 Task: nan
Action: Mouse moved to (432, 558)
Screenshot: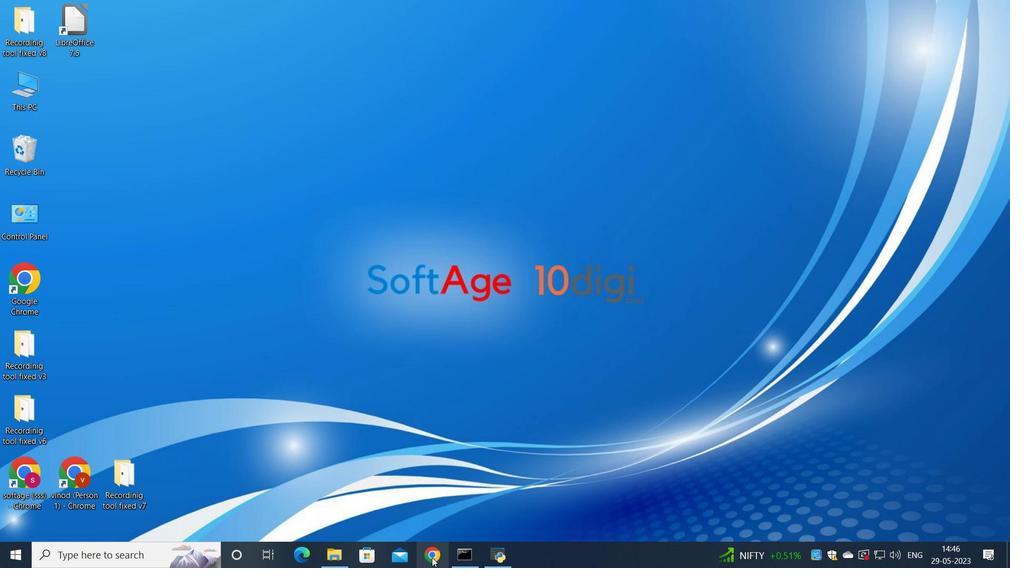 
Action: Mouse pressed left at (432, 558)
Screenshot: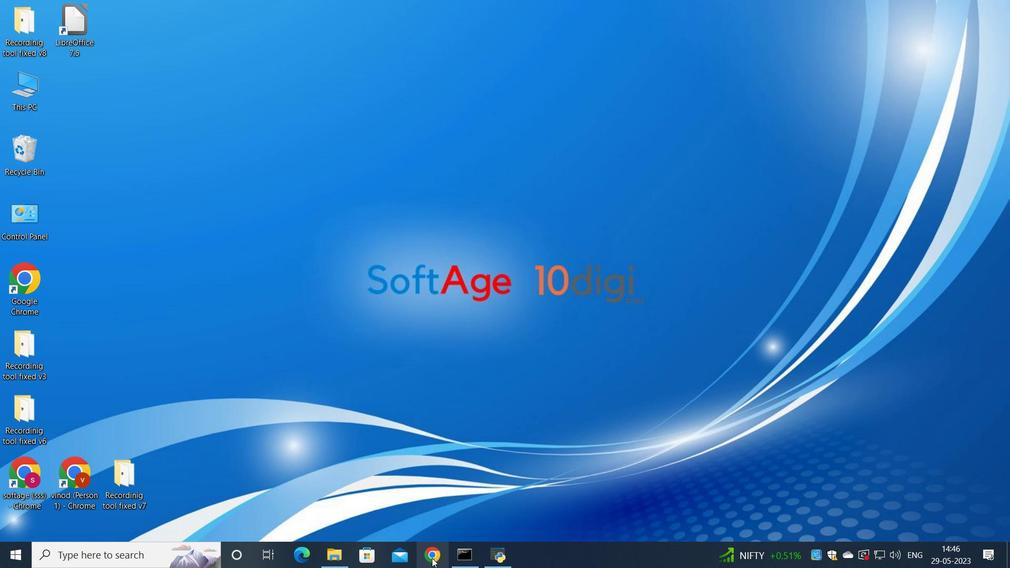 
Action: Mouse moved to (424, 321)
Screenshot: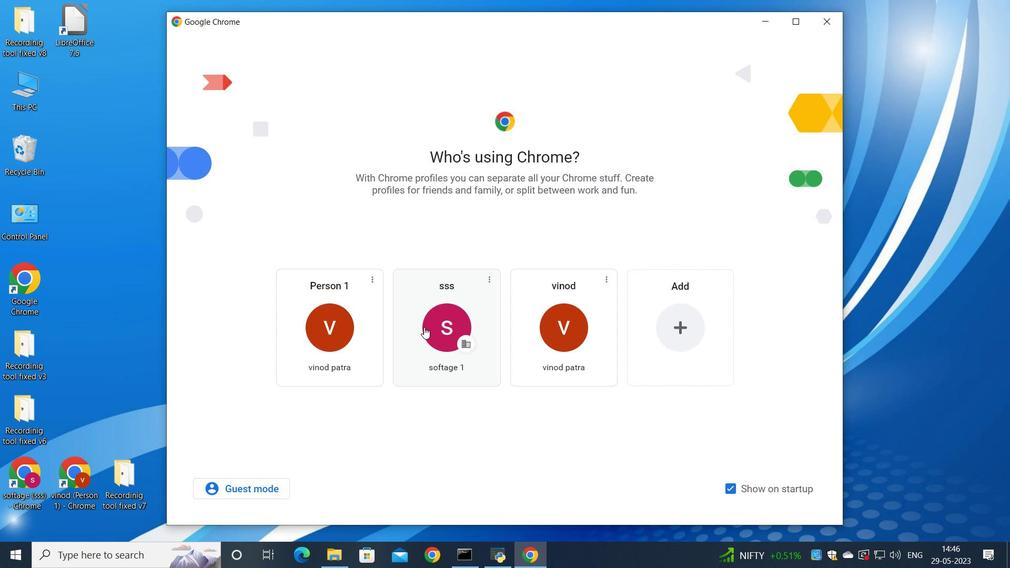 
Action: Mouse pressed left at (424, 321)
Screenshot: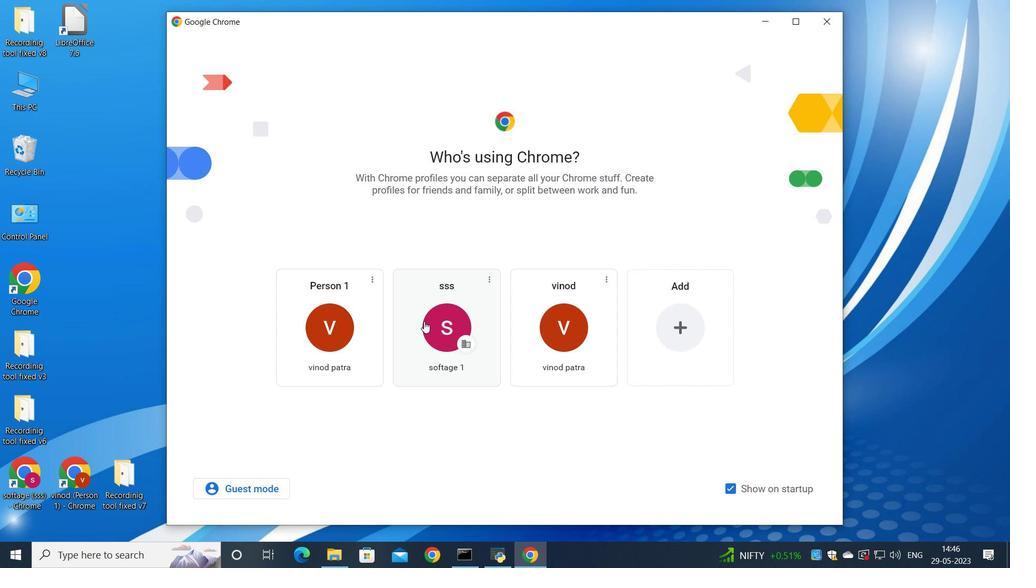 
Action: Mouse moved to (881, 65)
Screenshot: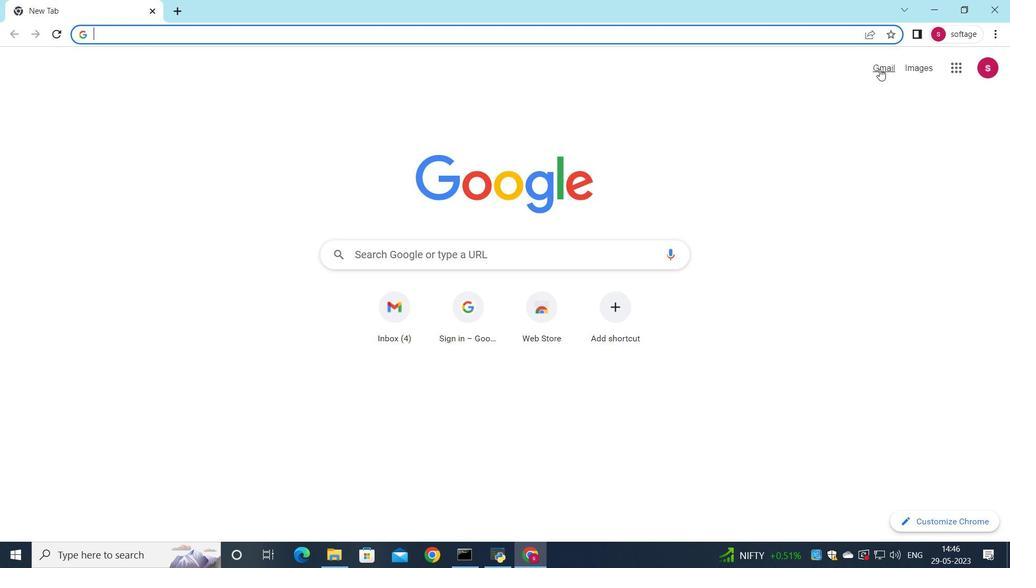 
Action: Mouse pressed left at (881, 65)
Screenshot: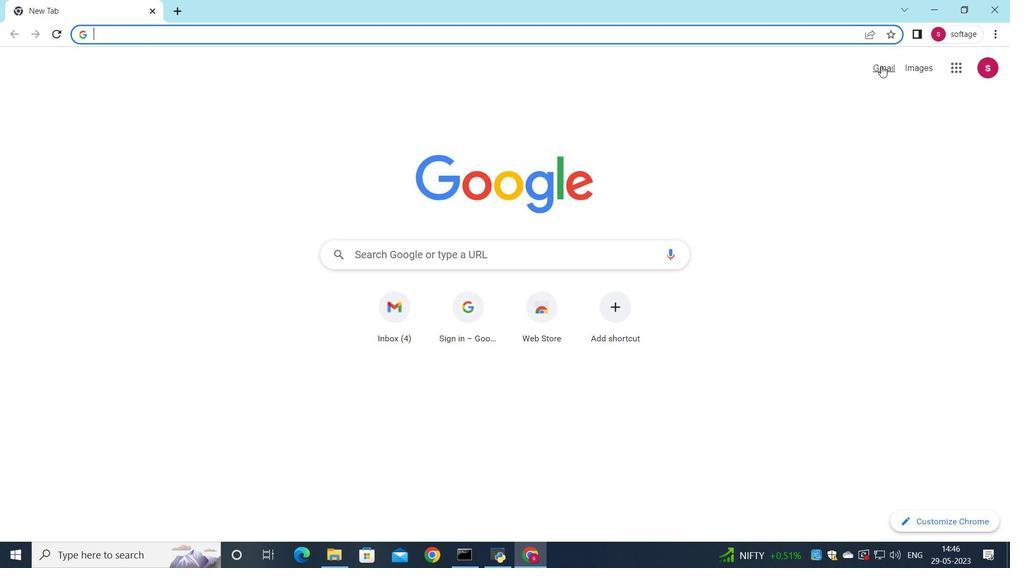 
Action: Mouse moved to (859, 93)
Screenshot: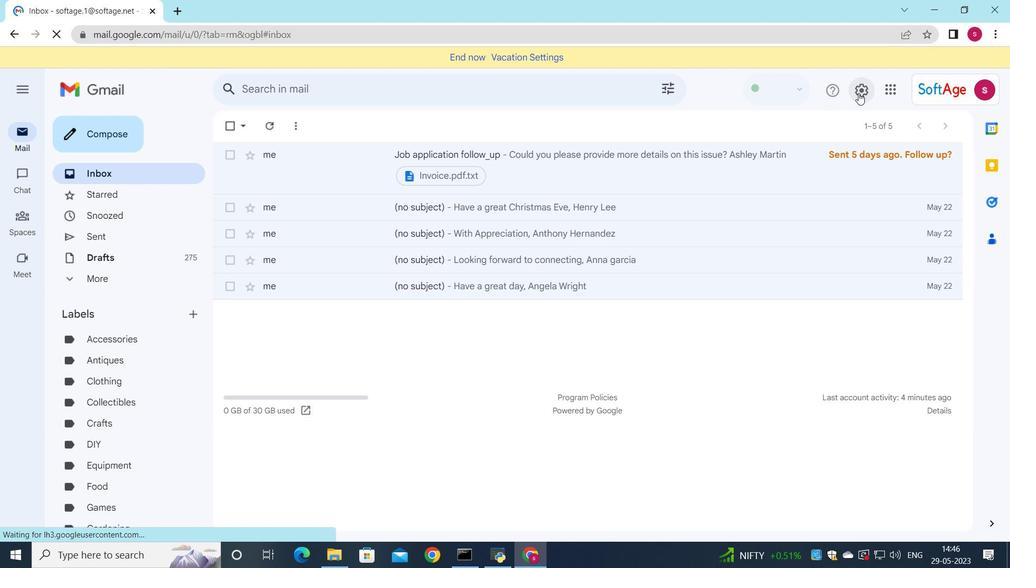 
Action: Mouse pressed left at (859, 93)
Screenshot: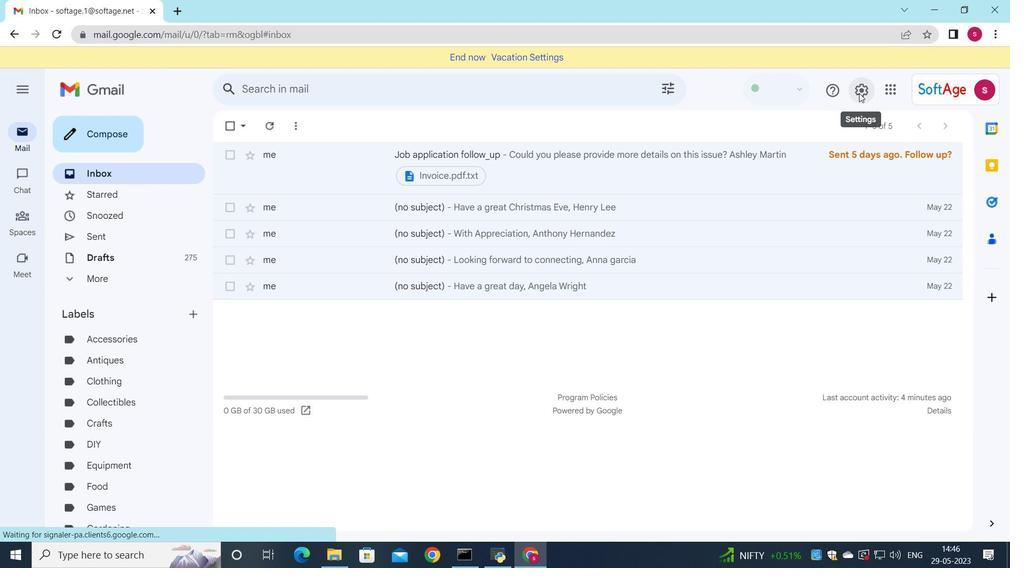
Action: Mouse moved to (864, 153)
Screenshot: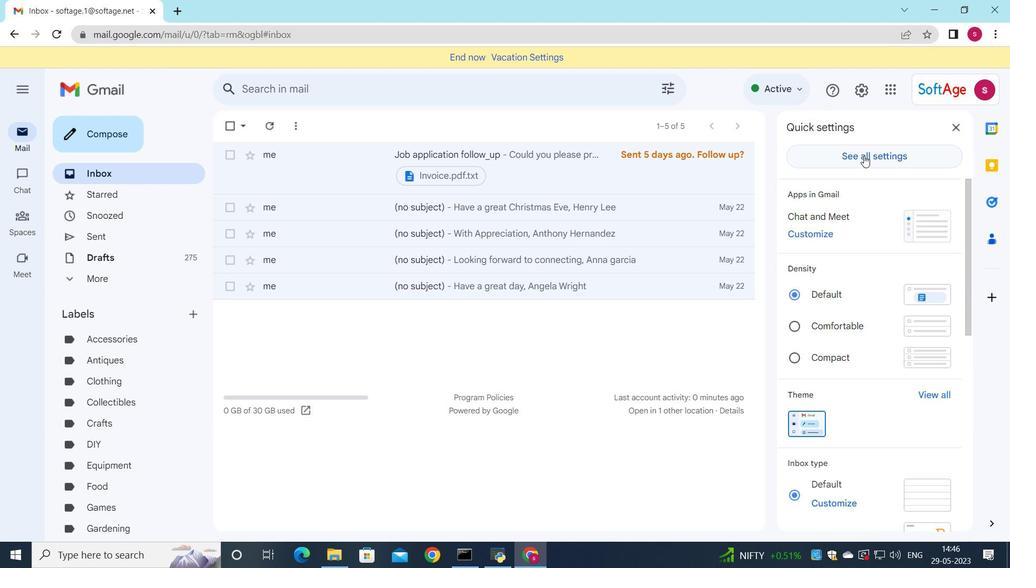 
Action: Mouse pressed left at (864, 153)
Screenshot: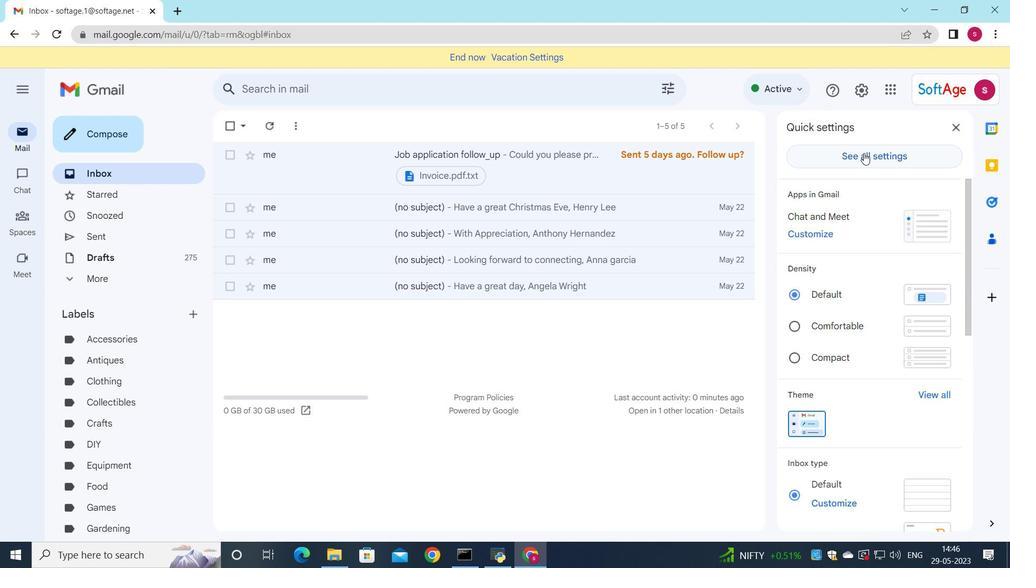 
Action: Mouse moved to (570, 228)
Screenshot: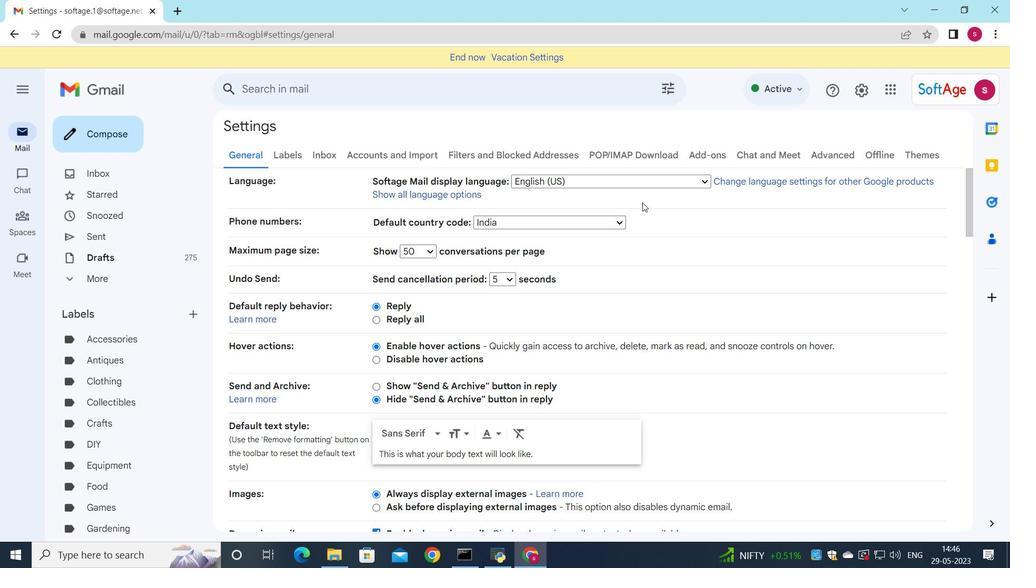 
Action: Mouse scrolled (570, 227) with delta (0, 0)
Screenshot: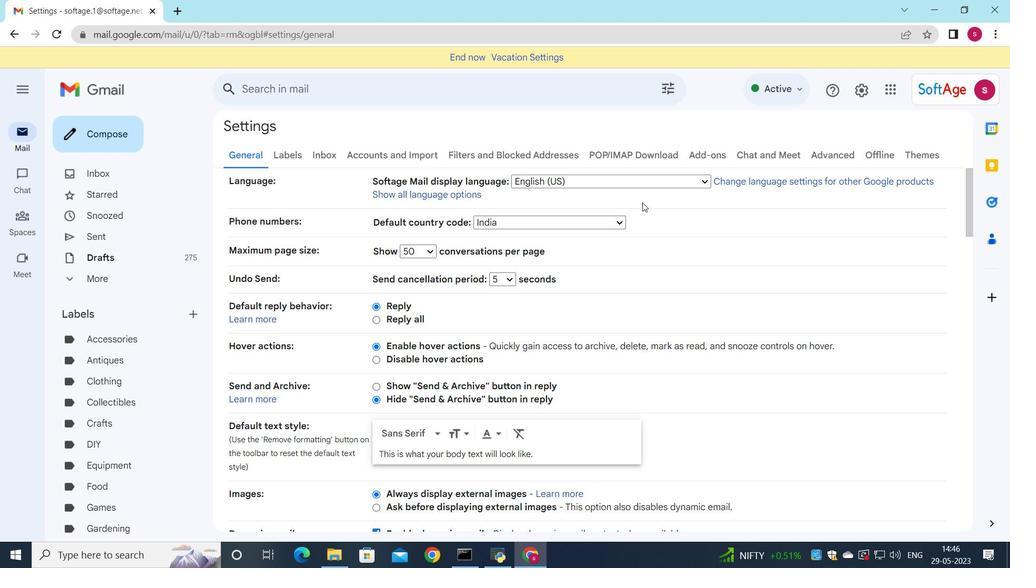 
Action: Mouse moved to (568, 231)
Screenshot: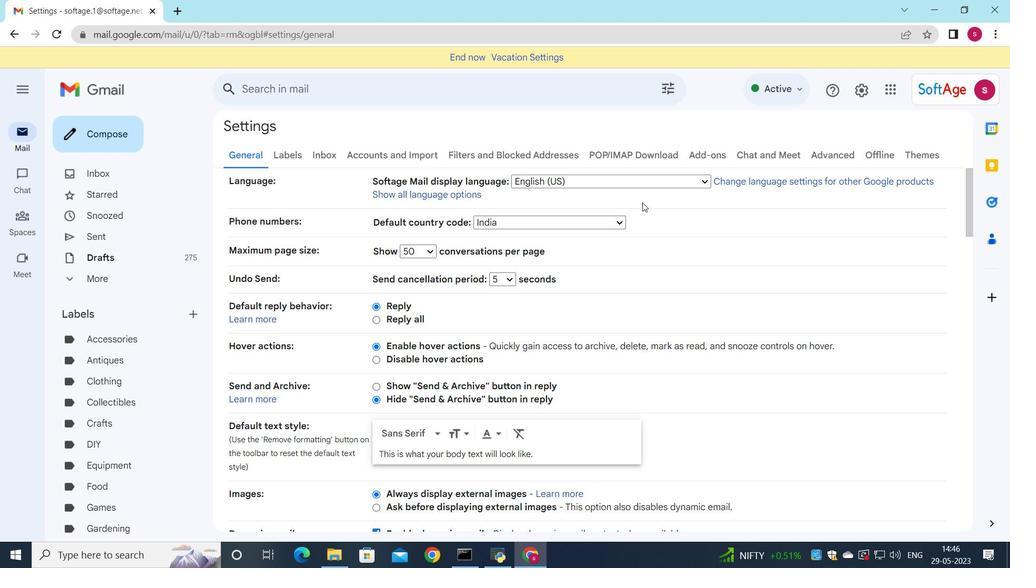 
Action: Mouse scrolled (568, 231) with delta (0, 0)
Screenshot: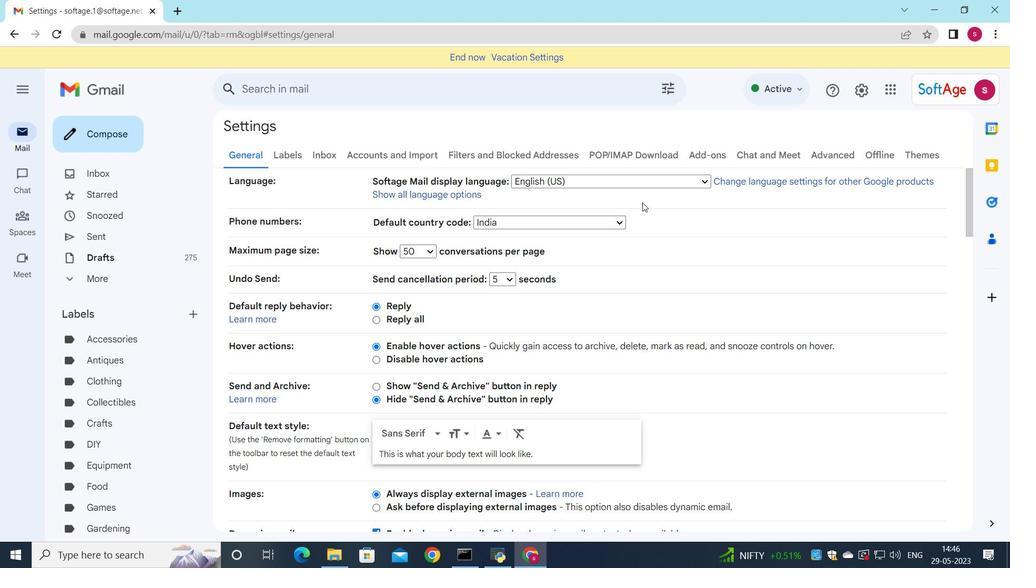
Action: Mouse moved to (566, 234)
Screenshot: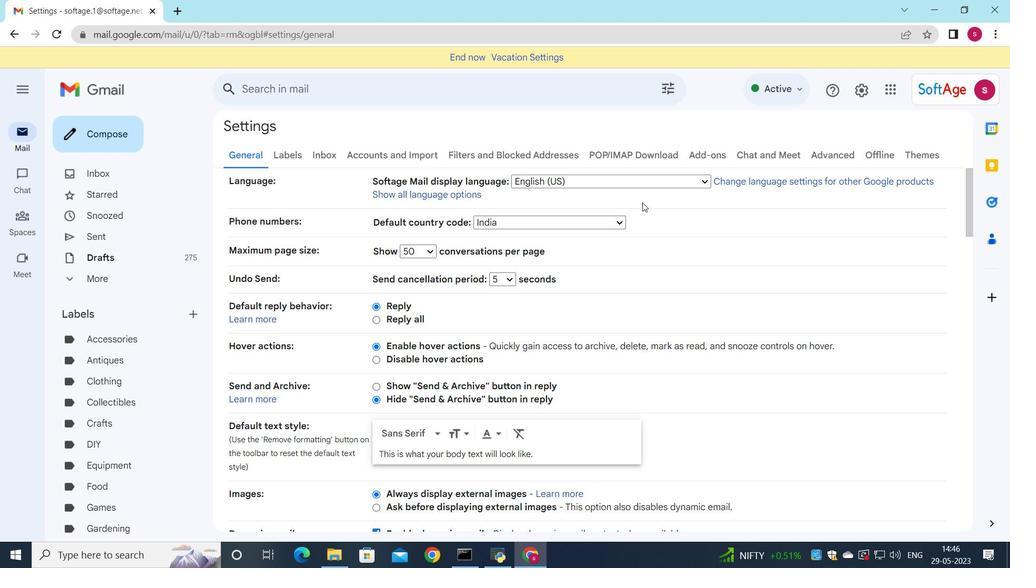 
Action: Mouse scrolled (566, 233) with delta (0, 0)
Screenshot: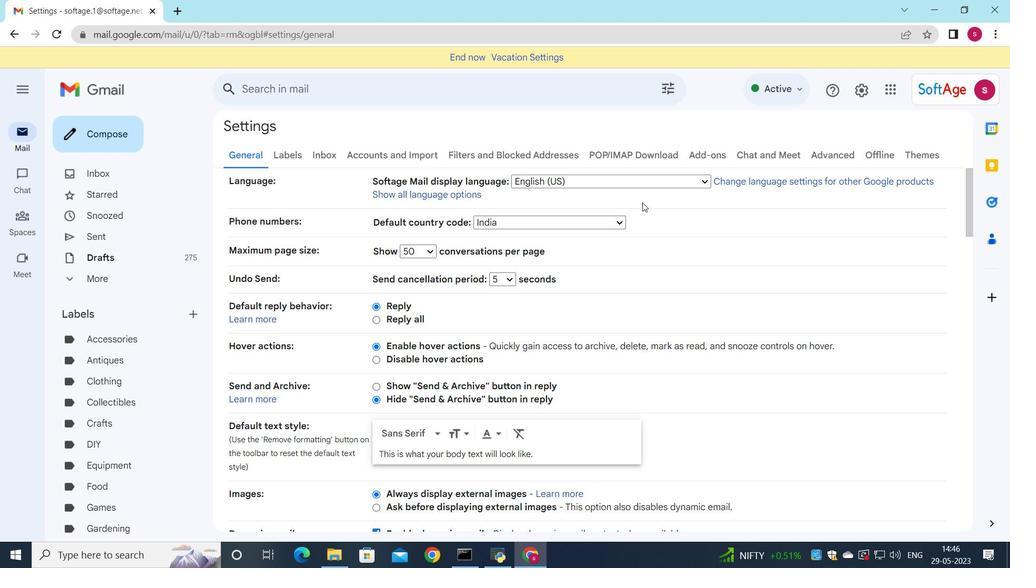
Action: Mouse moved to (560, 239)
Screenshot: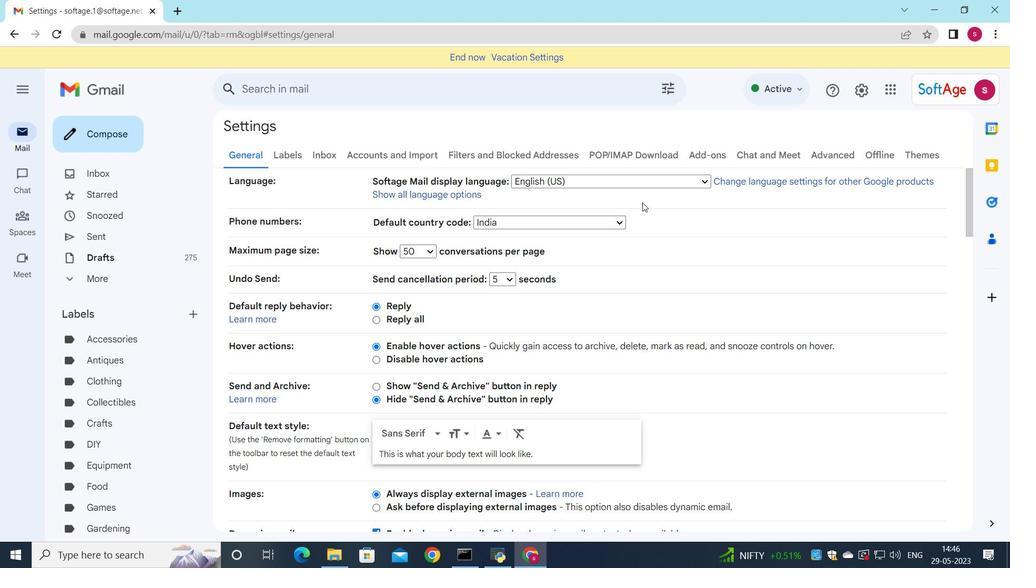 
Action: Mouse scrolled (560, 238) with delta (0, 0)
Screenshot: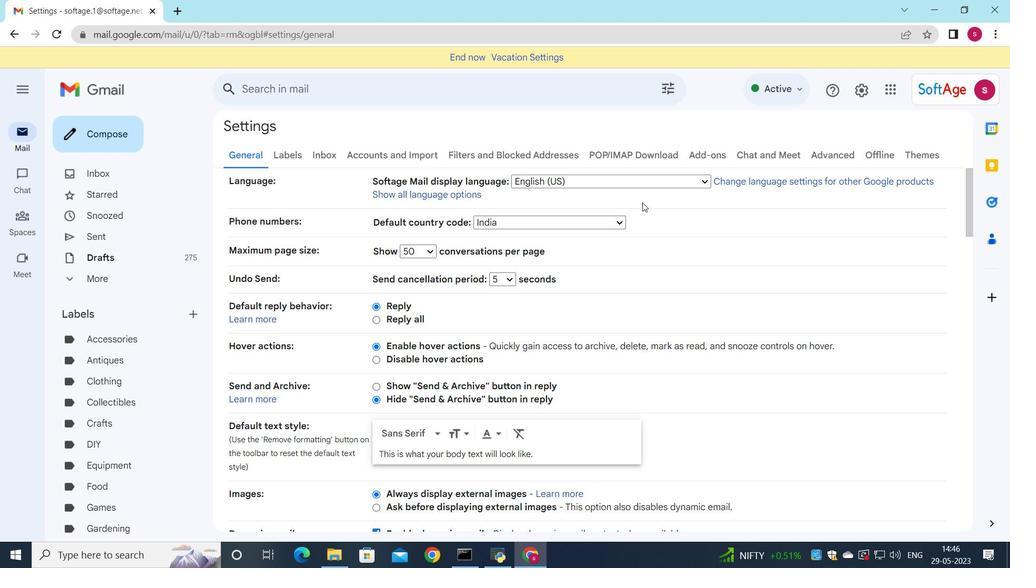
Action: Mouse moved to (546, 224)
Screenshot: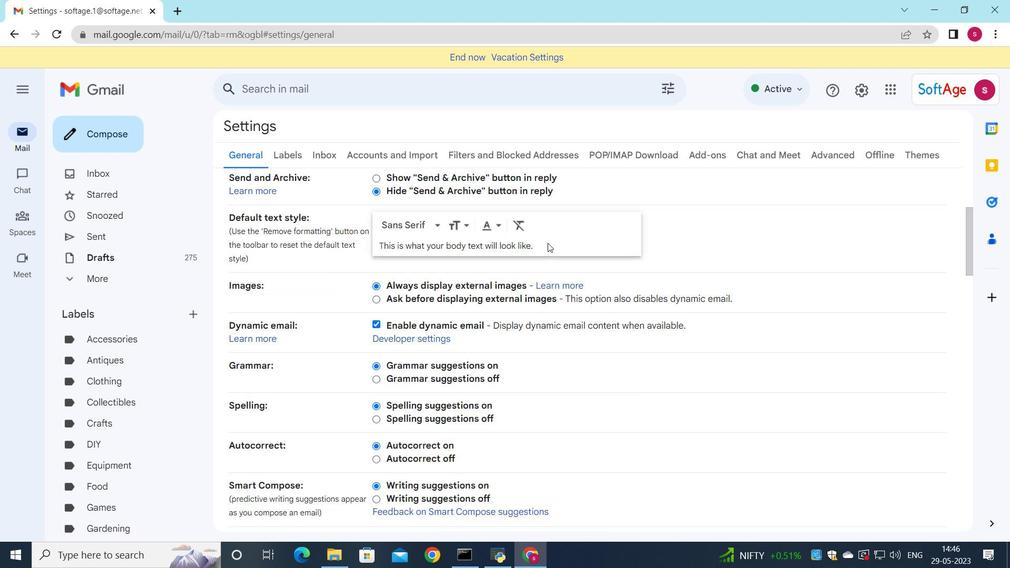 
Action: Mouse scrolled (546, 223) with delta (0, 0)
Screenshot: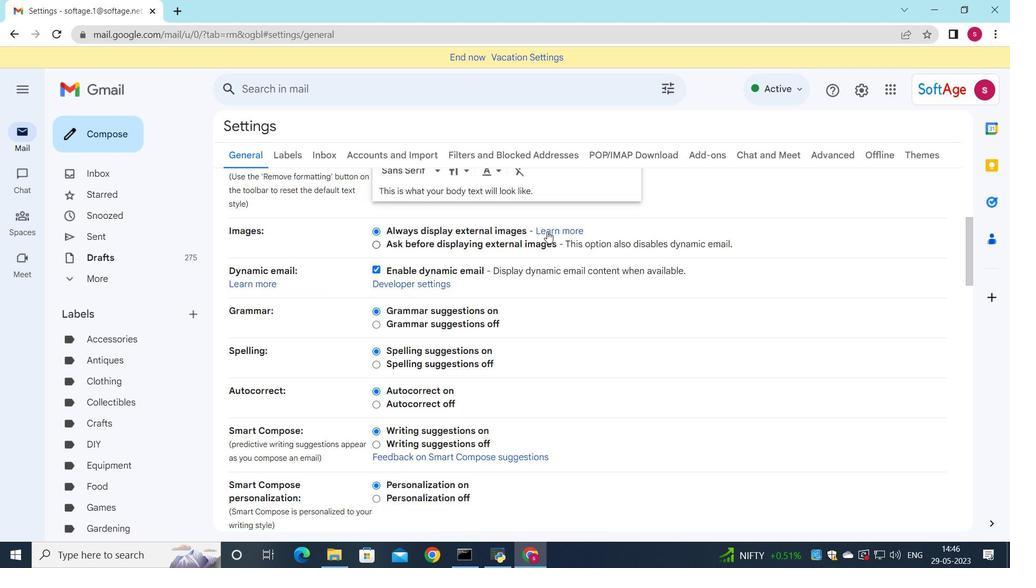 
Action: Mouse scrolled (546, 223) with delta (0, 0)
Screenshot: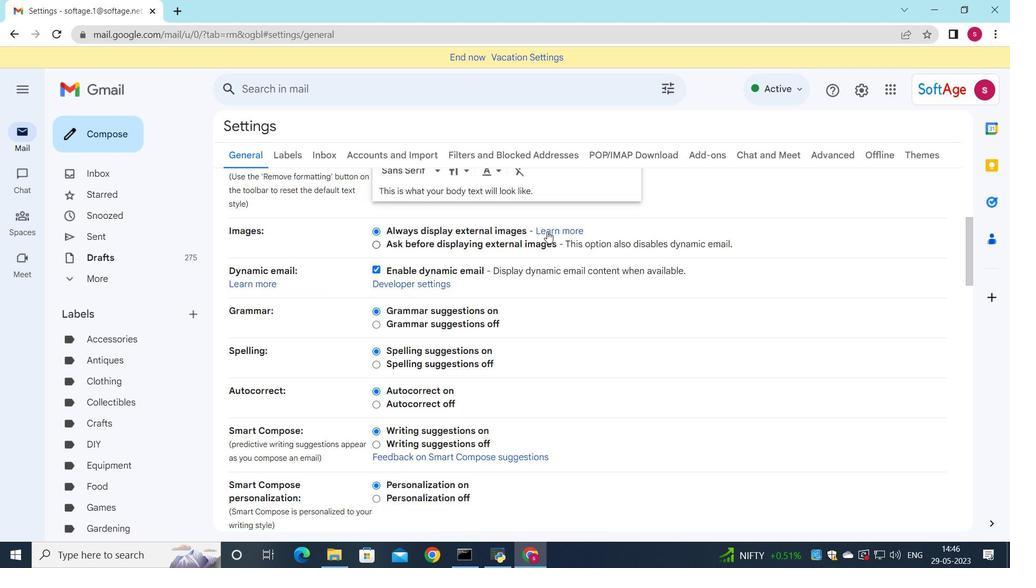 
Action: Mouse scrolled (546, 223) with delta (0, 0)
Screenshot: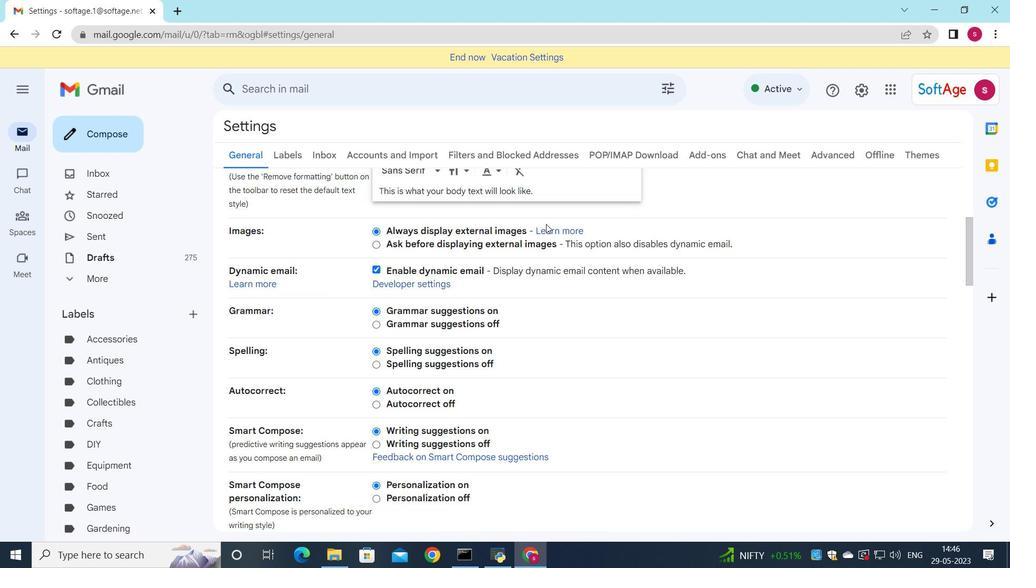 
Action: Mouse scrolled (546, 223) with delta (0, 0)
Screenshot: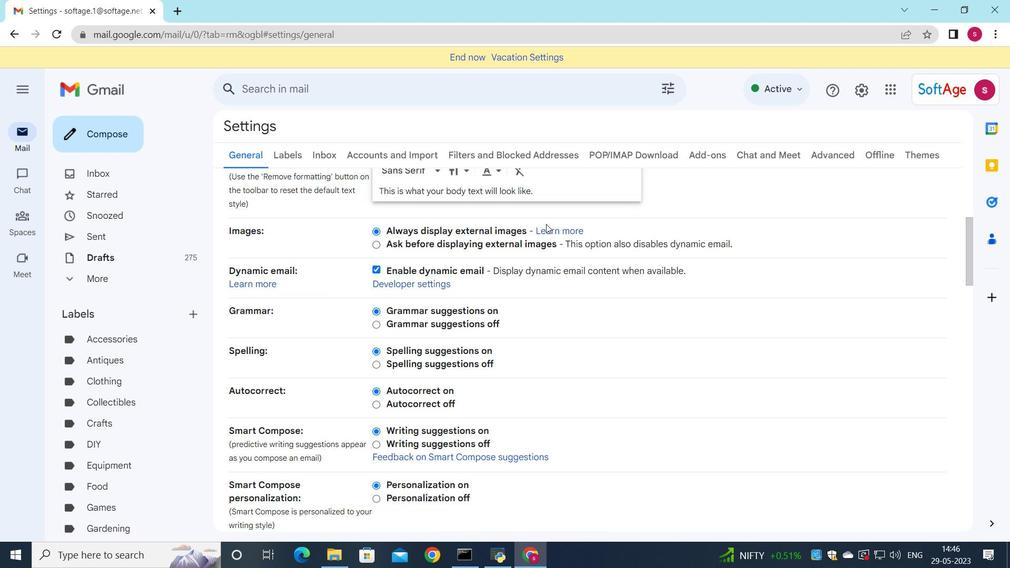
Action: Mouse scrolled (546, 223) with delta (0, 0)
Screenshot: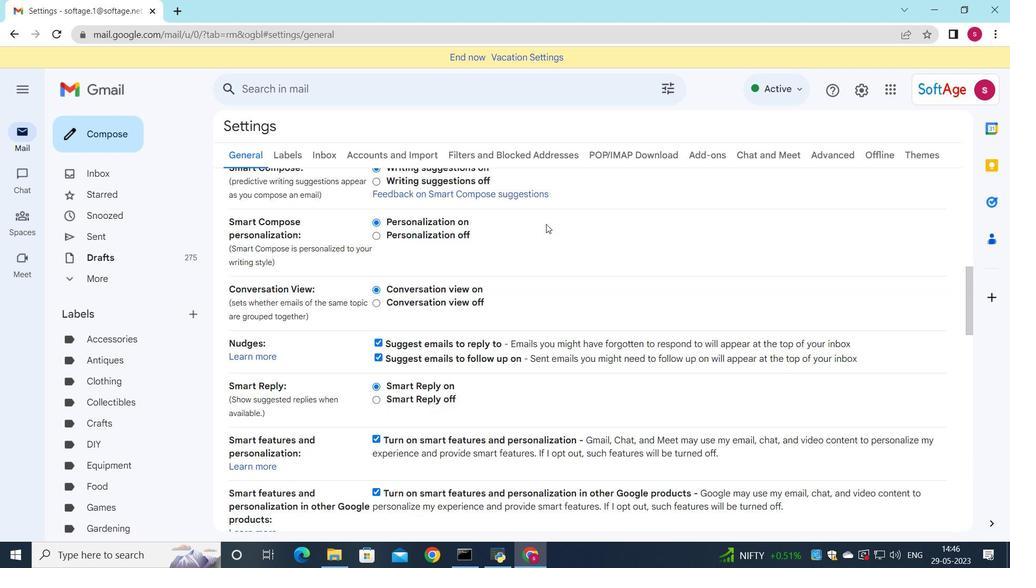 
Action: Mouse moved to (544, 225)
Screenshot: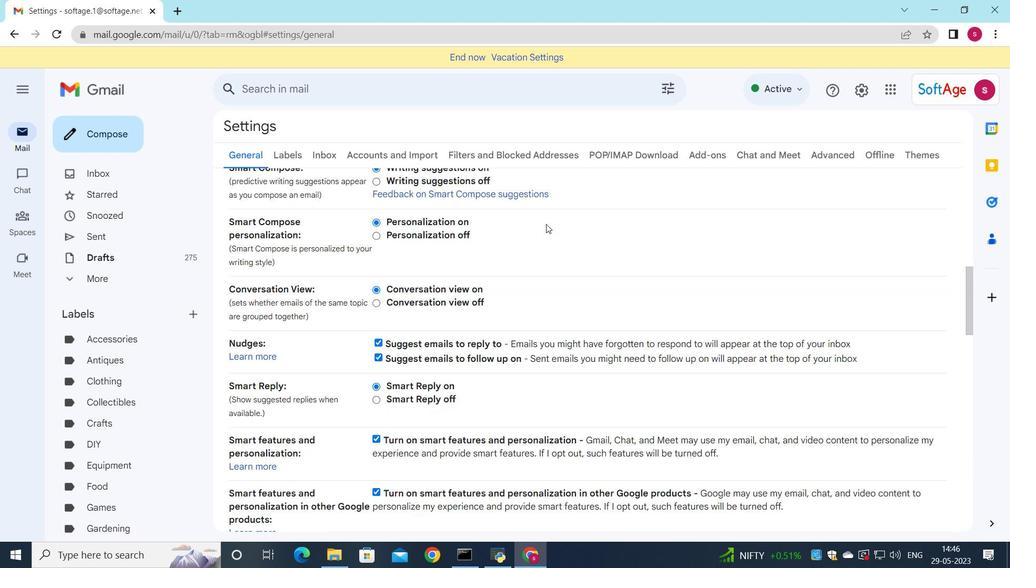 
Action: Mouse scrolled (544, 224) with delta (0, 0)
Screenshot: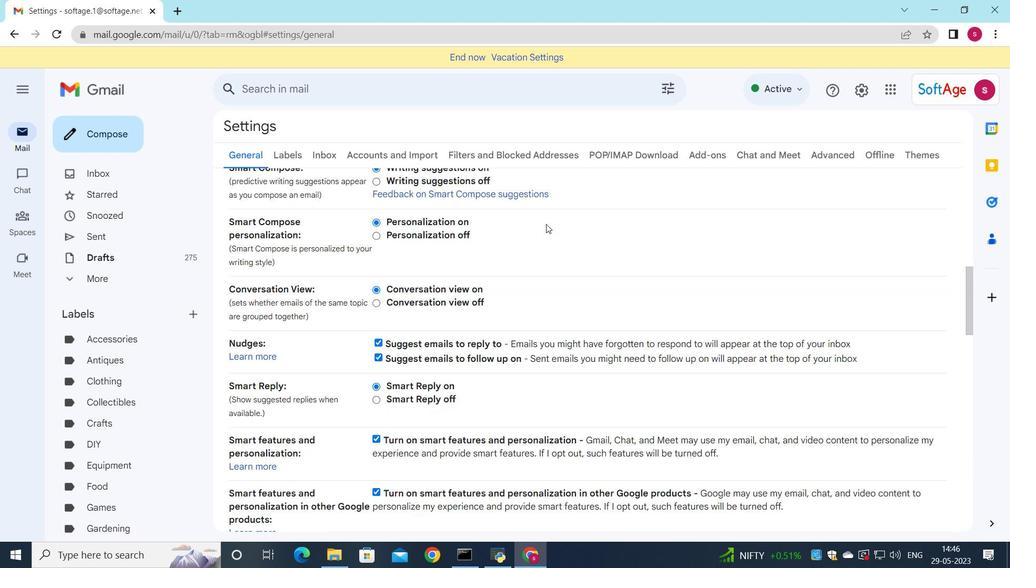 
Action: Mouse moved to (538, 228)
Screenshot: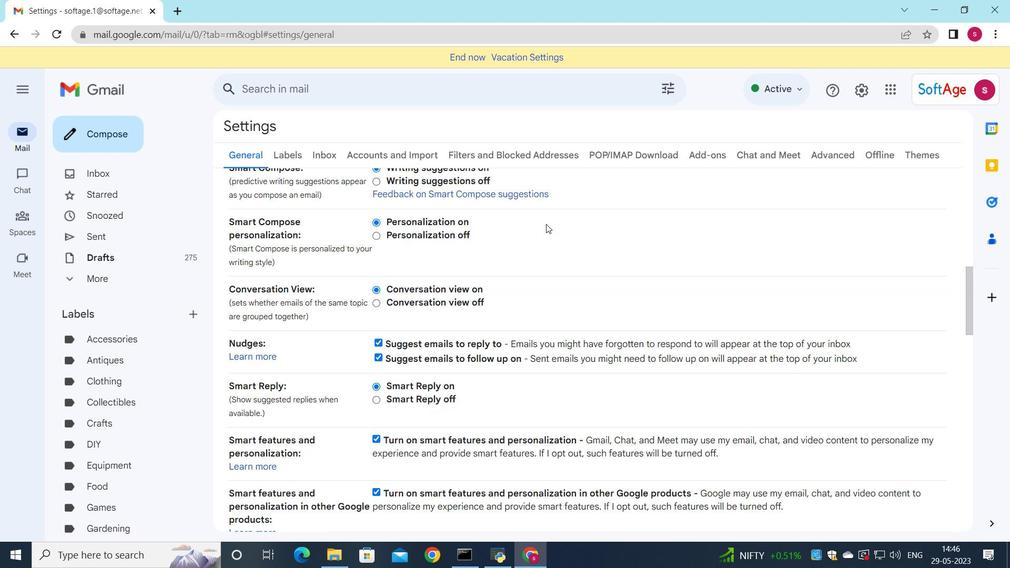 
Action: Mouse scrolled (538, 228) with delta (0, 0)
Screenshot: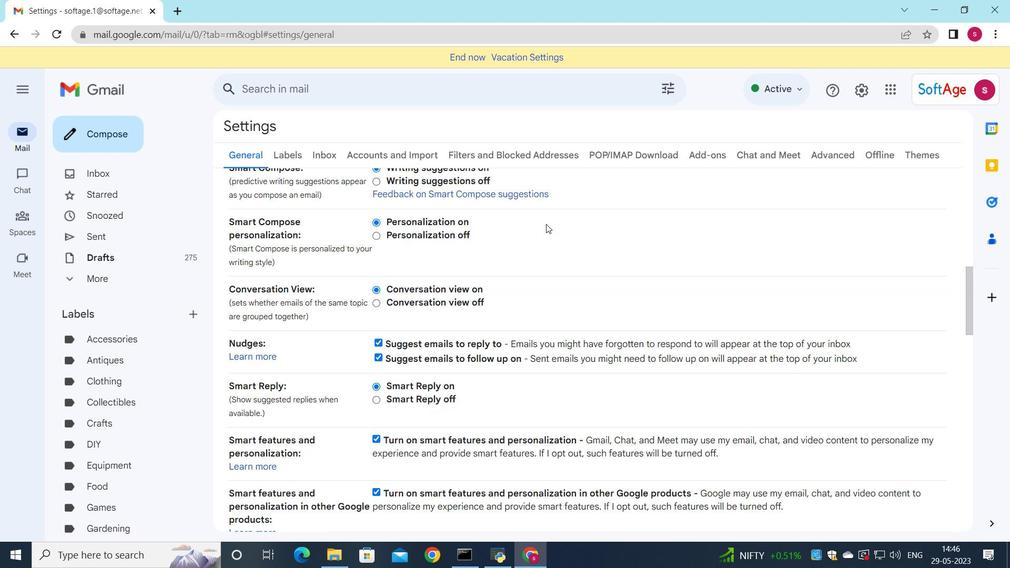 
Action: Mouse moved to (537, 229)
Screenshot: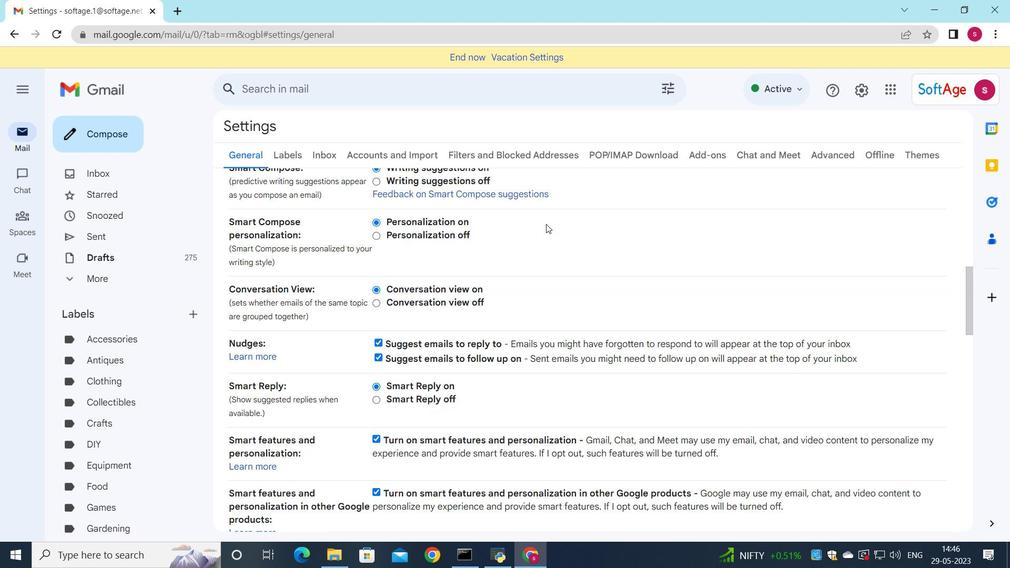 
Action: Mouse scrolled (537, 228) with delta (0, 0)
Screenshot: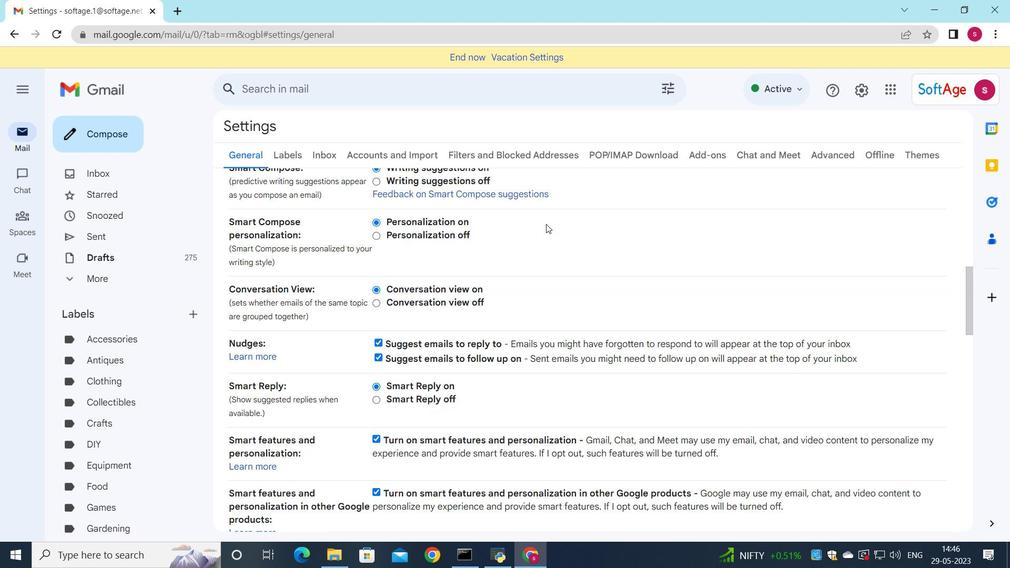 
Action: Mouse moved to (536, 231)
Screenshot: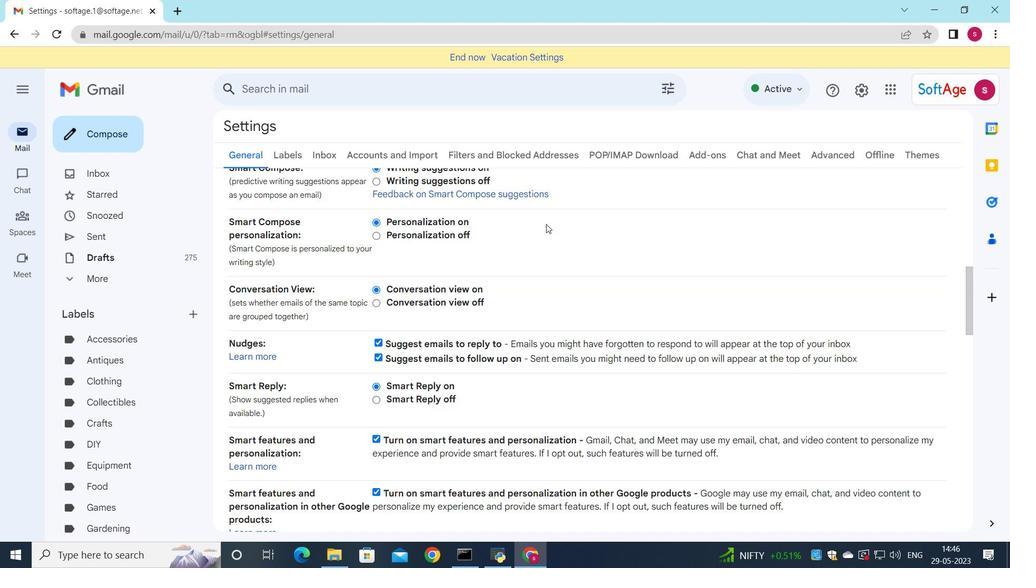 
Action: Mouse scrolled (536, 231) with delta (0, 0)
Screenshot: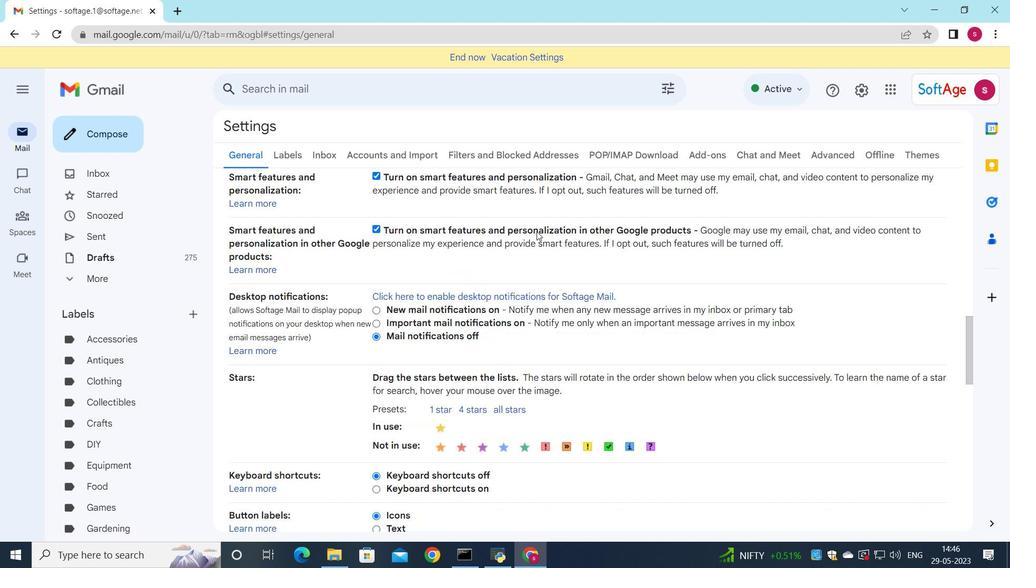 
Action: Mouse scrolled (536, 231) with delta (0, 0)
Screenshot: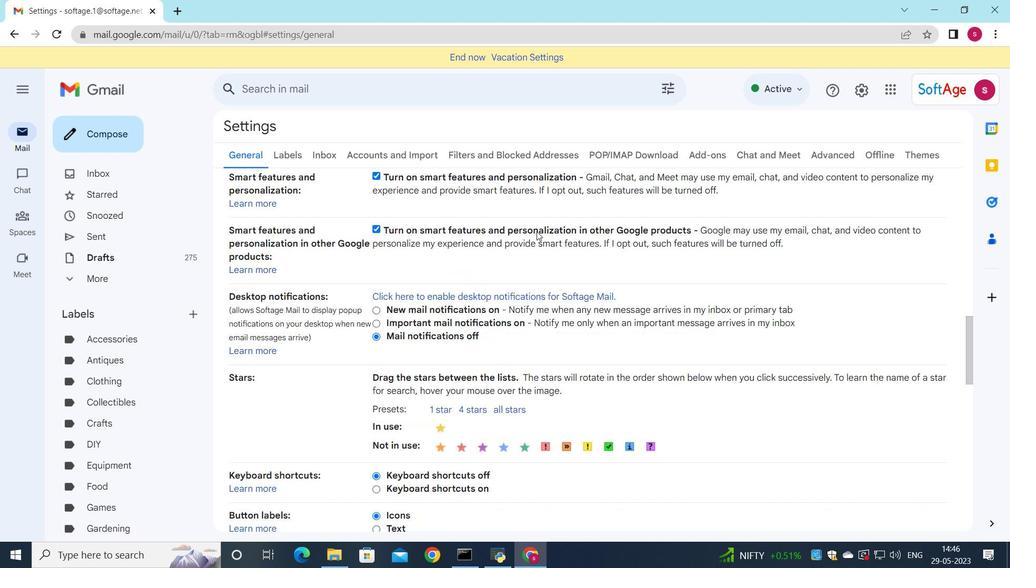 
Action: Mouse scrolled (536, 231) with delta (0, 0)
Screenshot: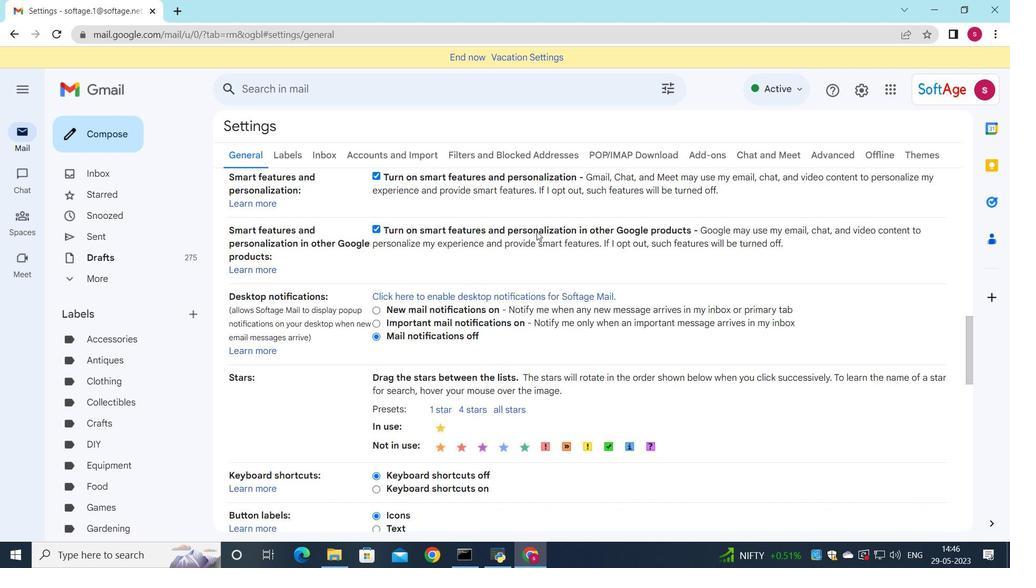 
Action: Mouse moved to (535, 241)
Screenshot: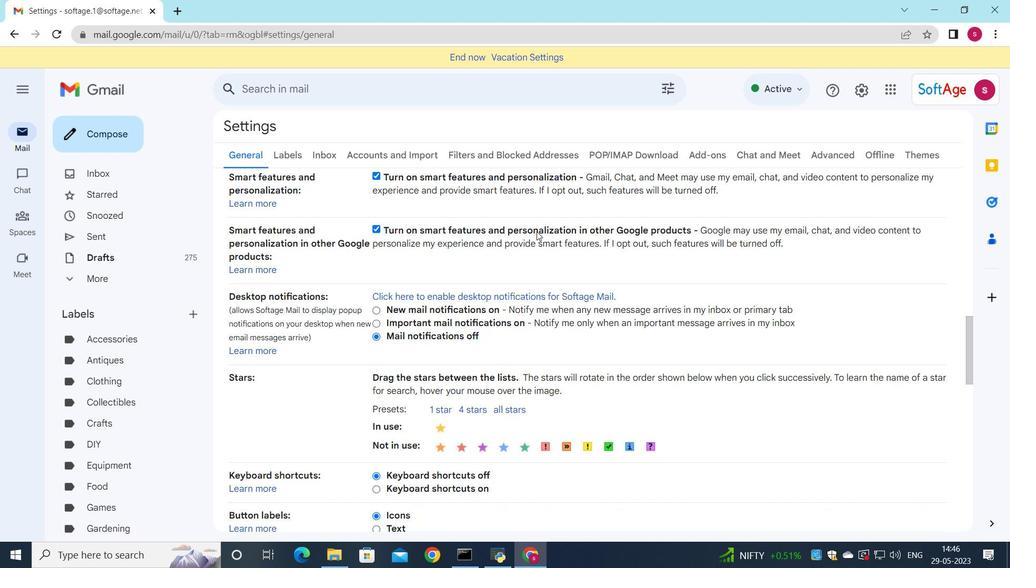 
Action: Mouse scrolled (535, 241) with delta (0, 0)
Screenshot: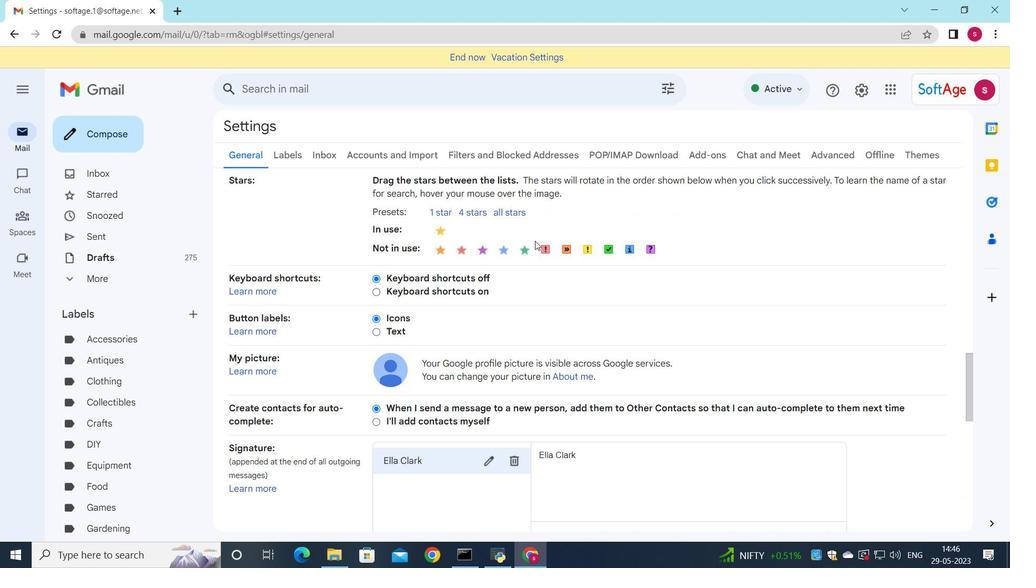 
Action: Mouse scrolled (535, 241) with delta (0, 0)
Screenshot: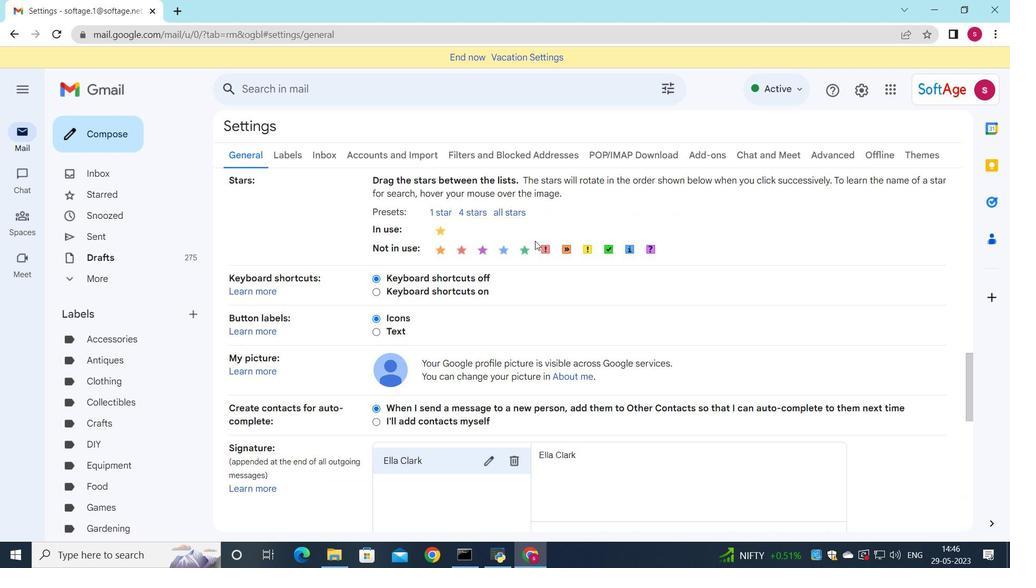 
Action: Mouse scrolled (535, 241) with delta (0, 0)
Screenshot: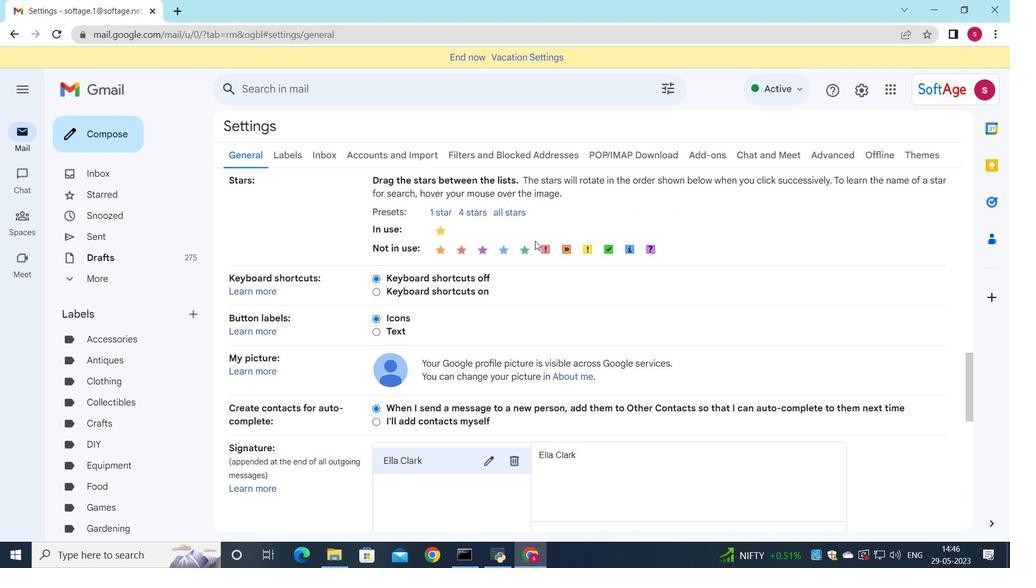 
Action: Mouse moved to (517, 276)
Screenshot: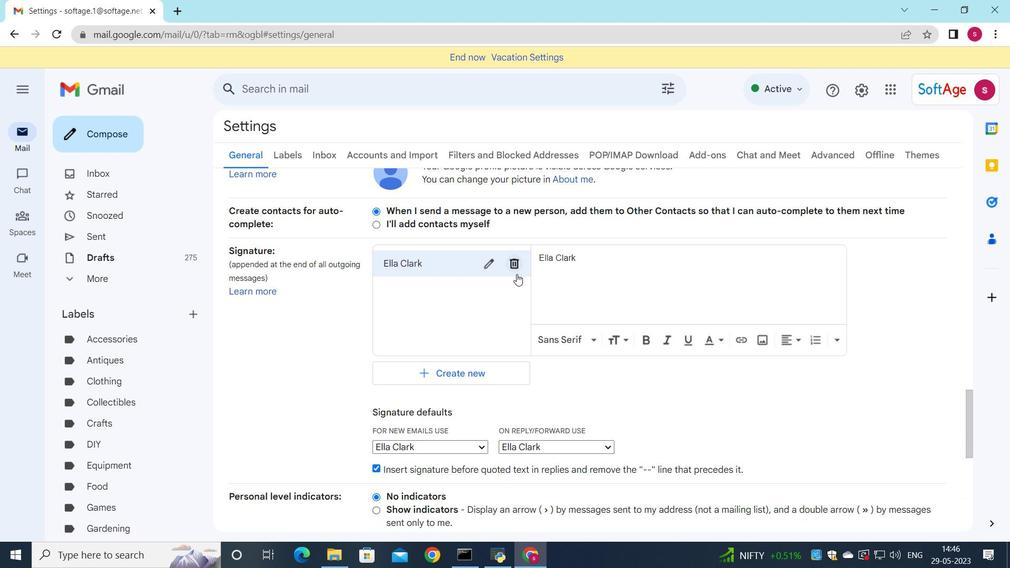 
Action: Mouse pressed left at (517, 276)
Screenshot: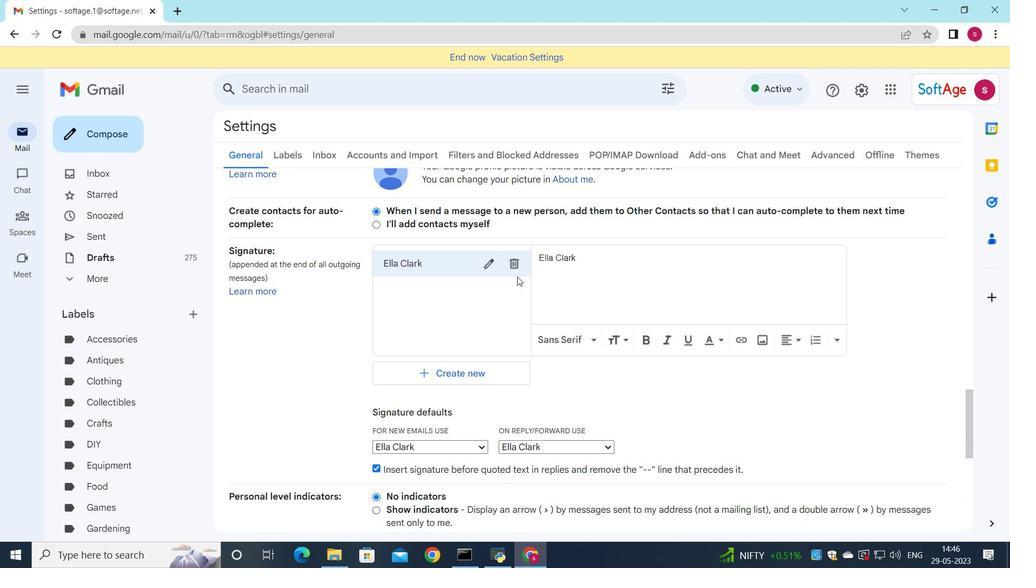 
Action: Mouse moved to (518, 272)
Screenshot: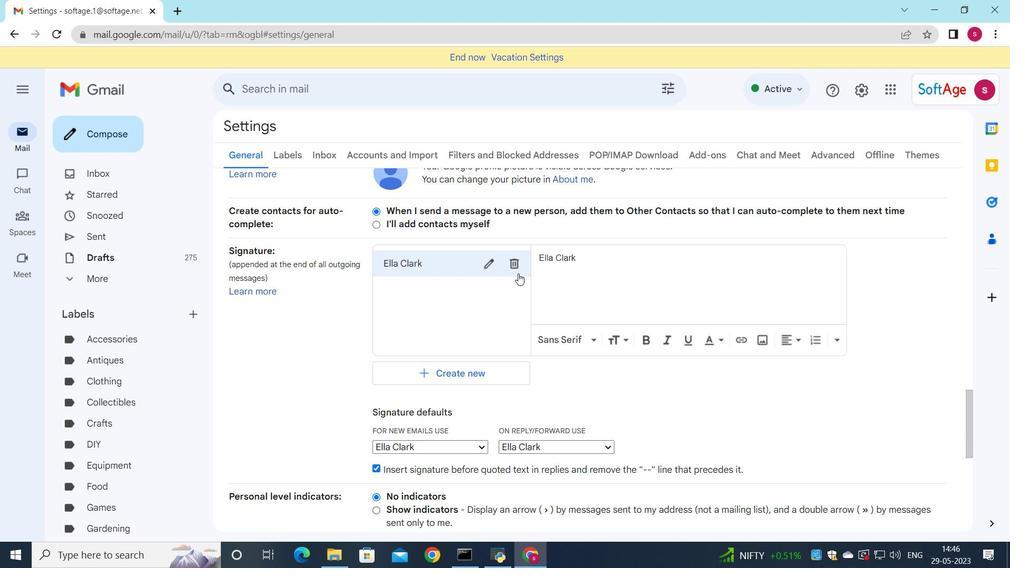 
Action: Mouse pressed left at (518, 272)
Screenshot: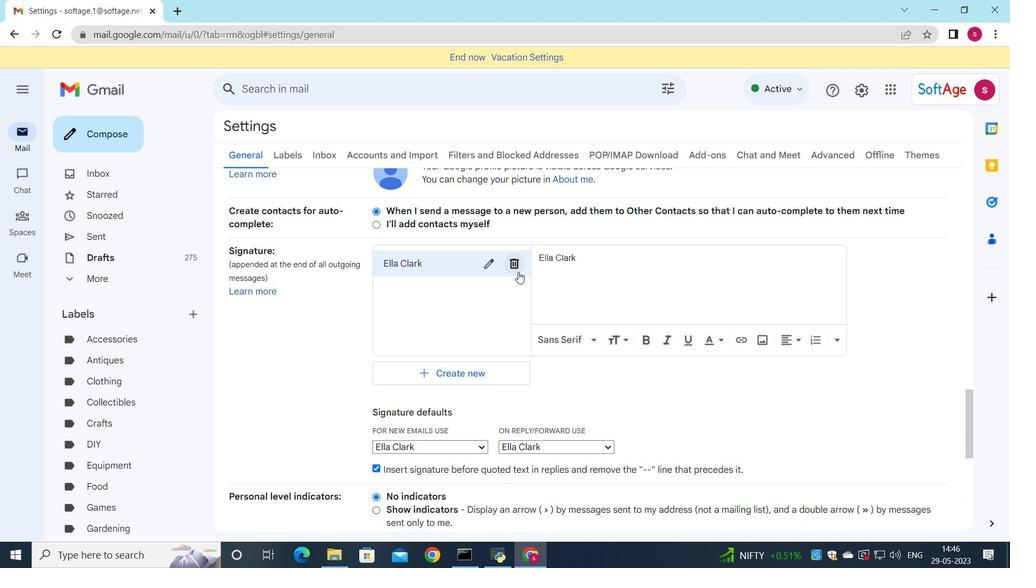 
Action: Mouse moved to (628, 320)
Screenshot: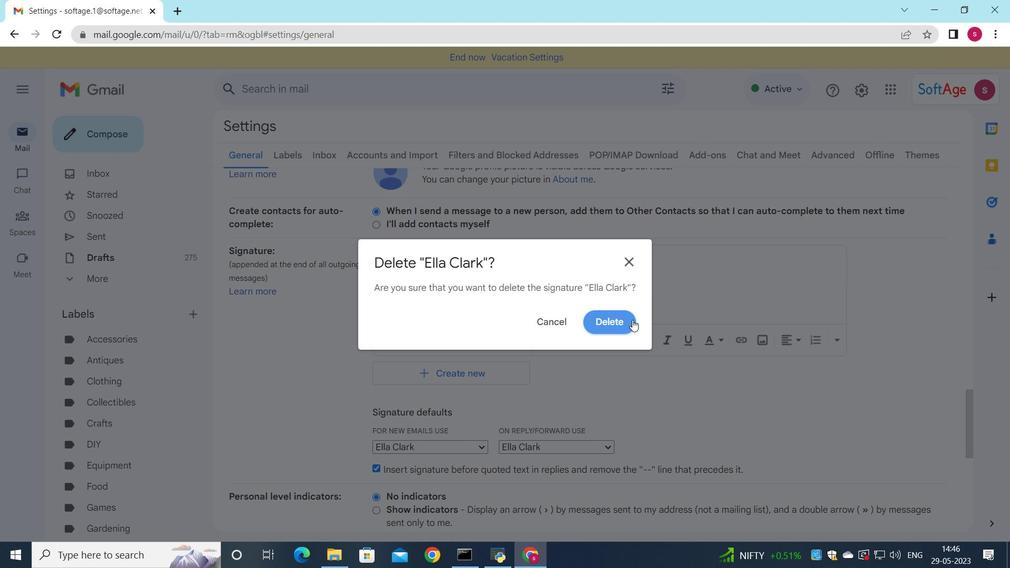 
Action: Mouse pressed left at (628, 320)
Screenshot: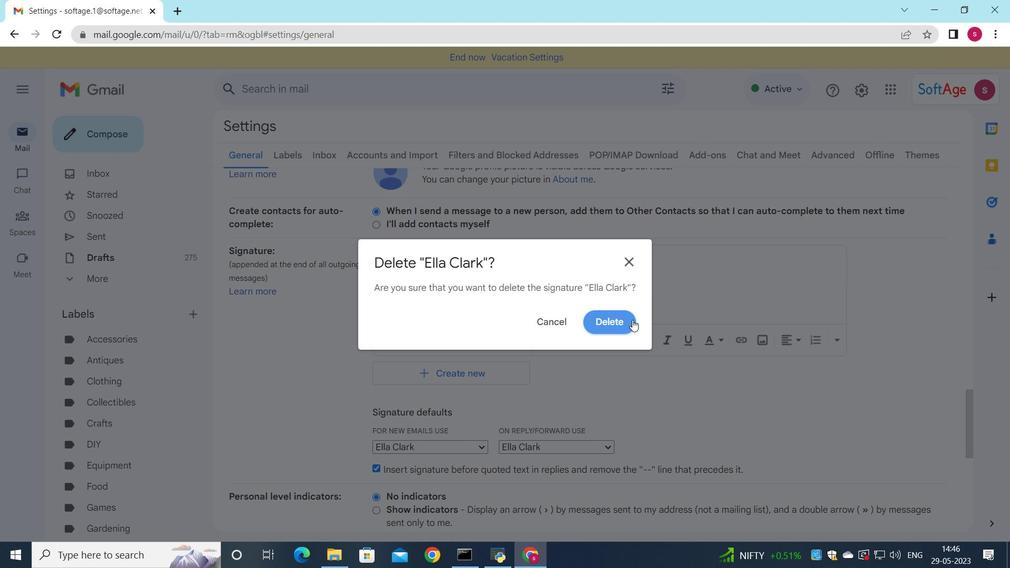 
Action: Mouse moved to (408, 276)
Screenshot: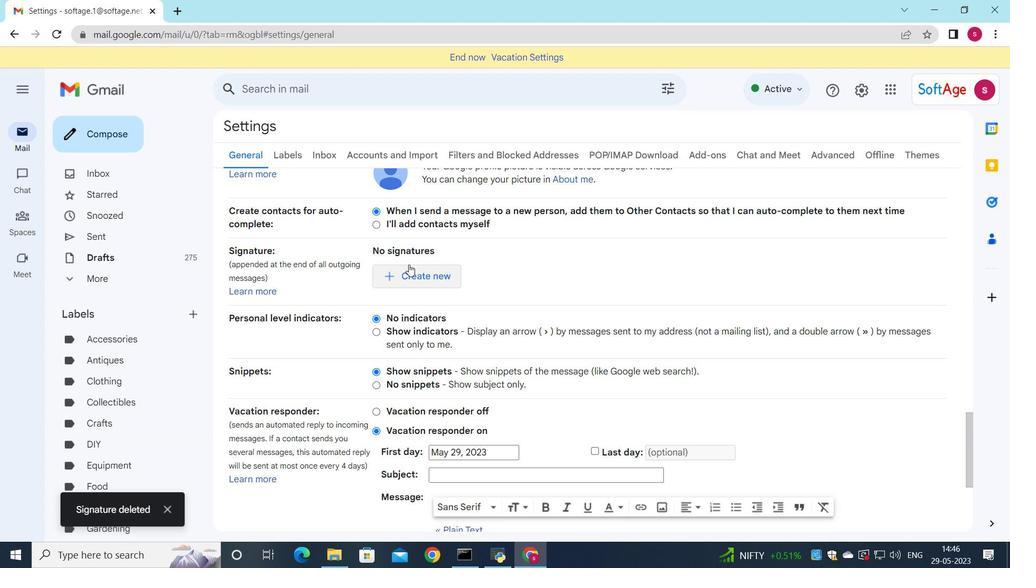 
Action: Mouse pressed left at (408, 276)
Screenshot: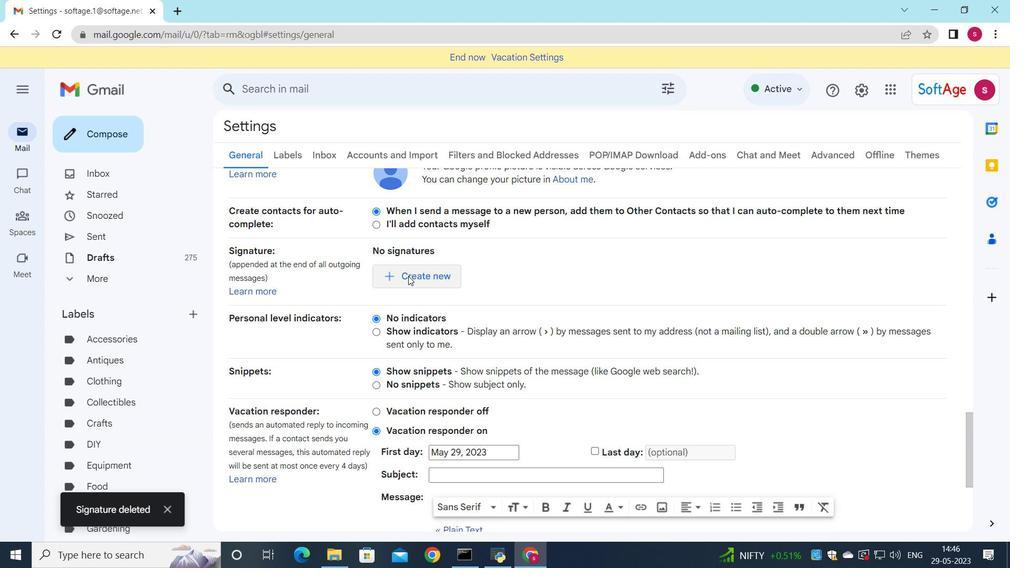 
Action: Mouse moved to (824, 255)
Screenshot: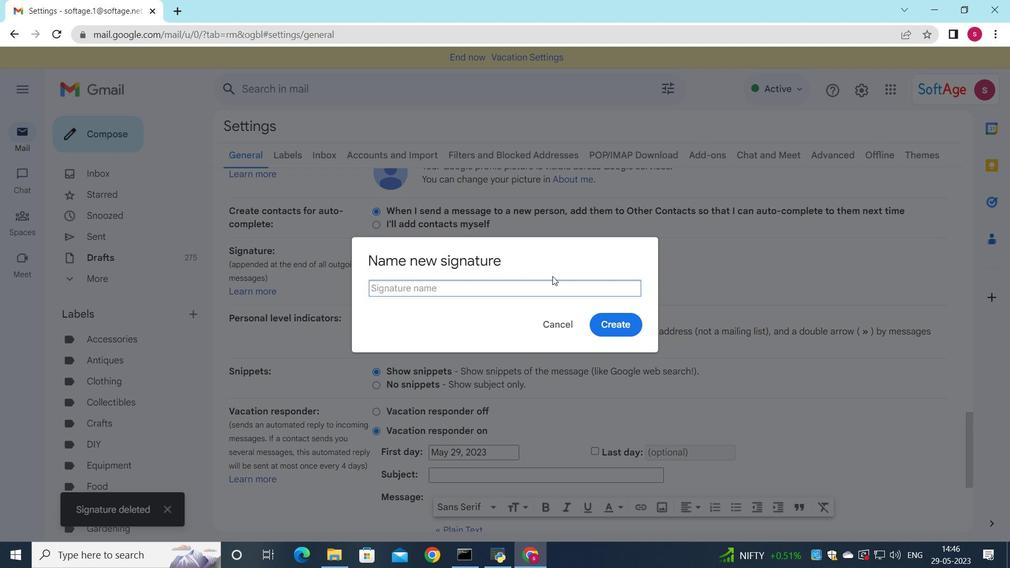 
Action: Key pressed <Key.shift>Elle<Key.space><Key.shift>Wilson
Screenshot: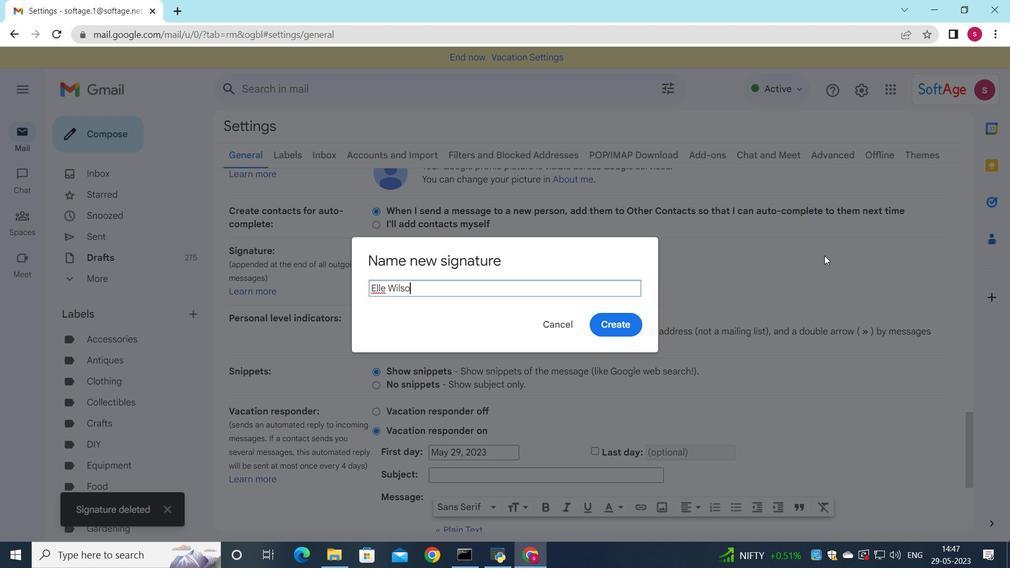
Action: Mouse moved to (624, 331)
Screenshot: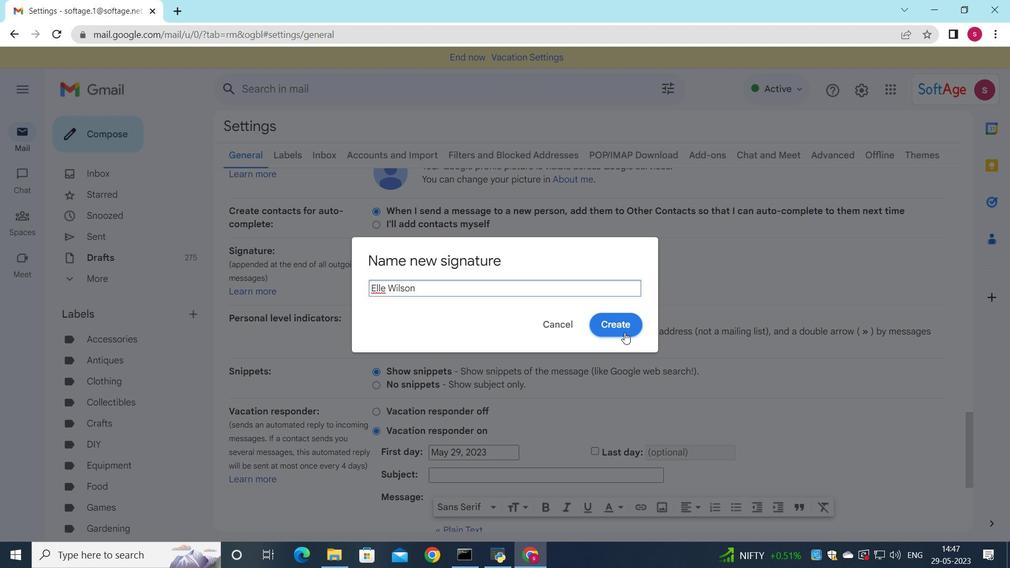 
Action: Mouse pressed left at (624, 331)
Screenshot: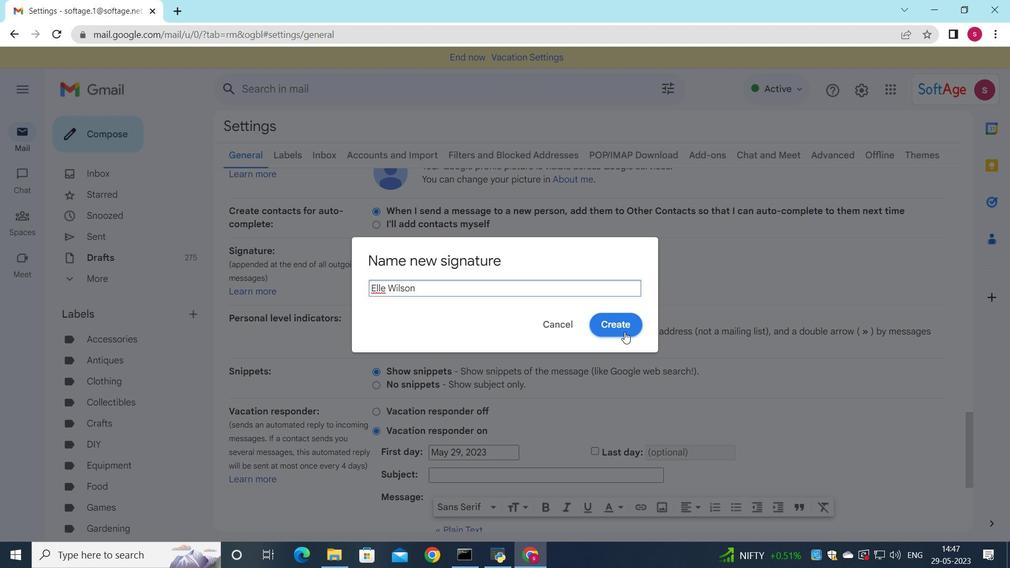 
Action: Mouse moved to (610, 281)
Screenshot: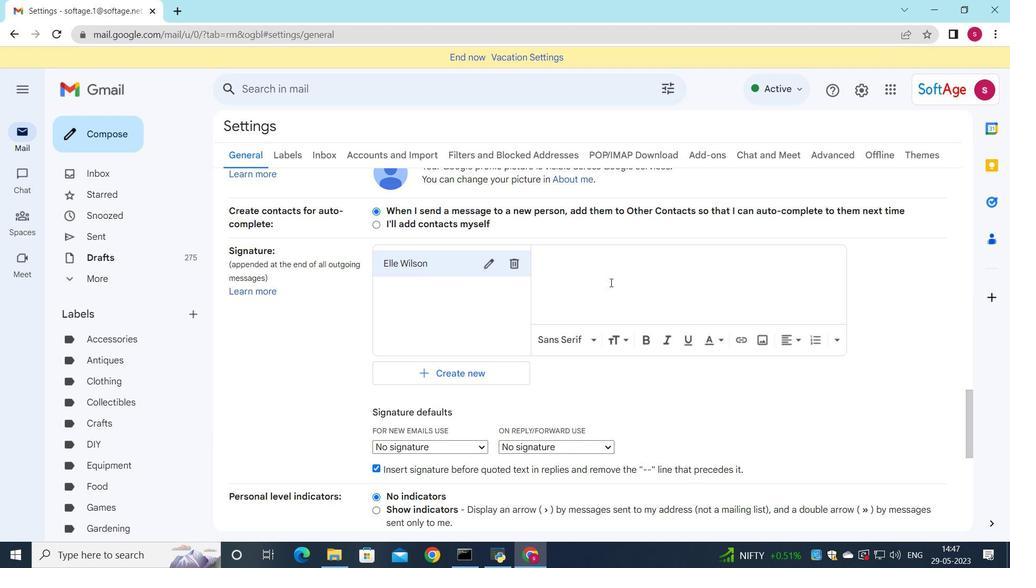 
Action: Mouse pressed left at (610, 281)
Screenshot: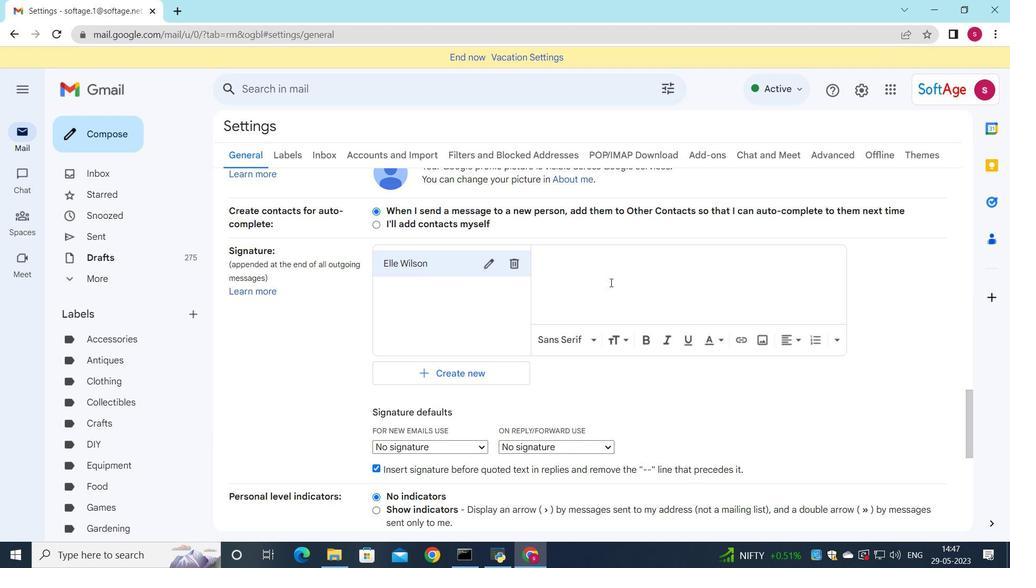 
Action: Key pressed <Key.shift>W<Key.backspace><Key.shift>Elle<Key.space><Key.shift><Key.shift><Key.shift><Key.shift>Wilsom<Key.backspace>n
Screenshot: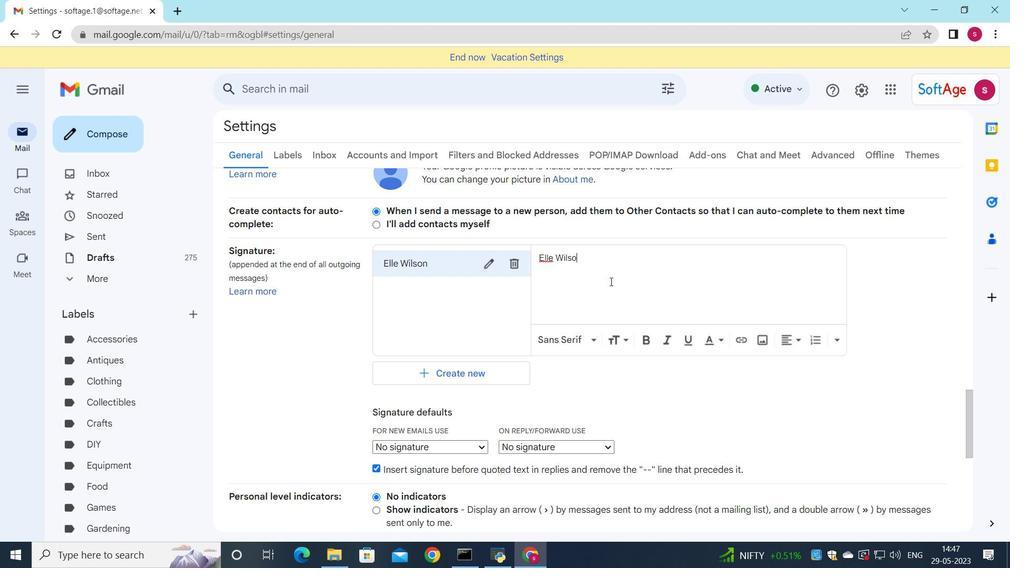 
Action: Mouse moved to (444, 443)
Screenshot: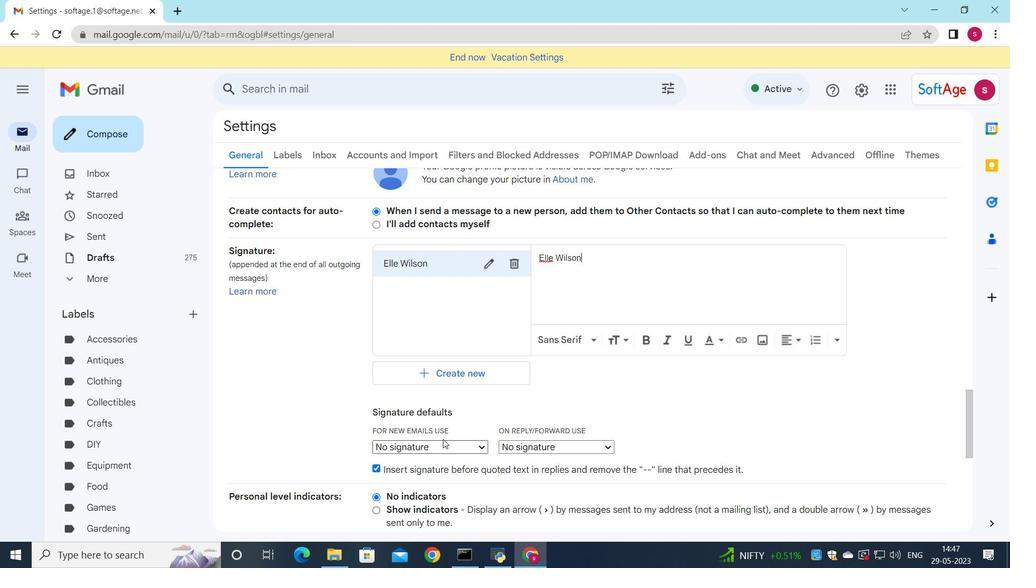 
Action: Mouse pressed left at (444, 443)
Screenshot: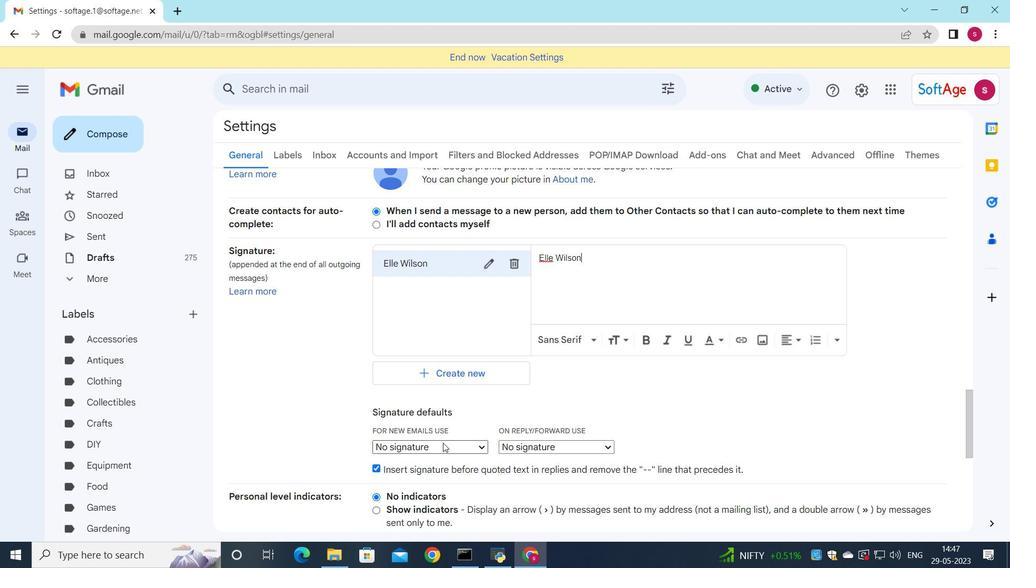 
Action: Mouse moved to (443, 472)
Screenshot: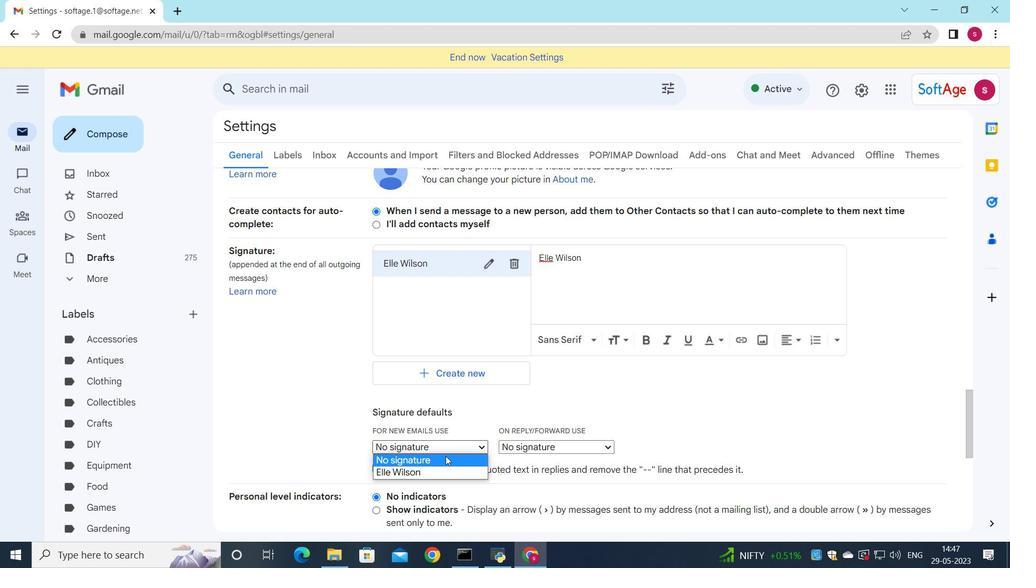 
Action: Mouse pressed left at (443, 472)
Screenshot: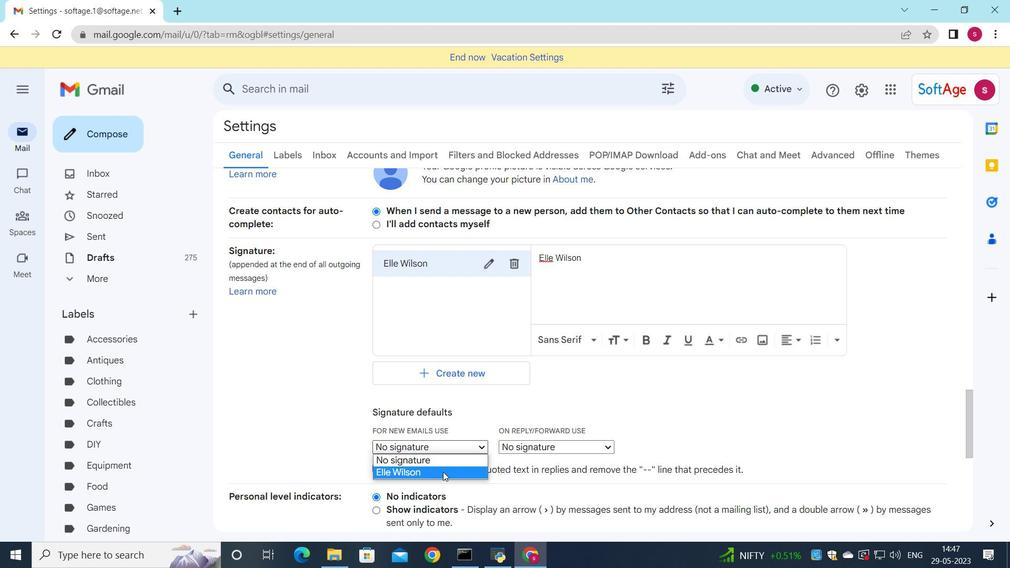 
Action: Mouse moved to (450, 433)
Screenshot: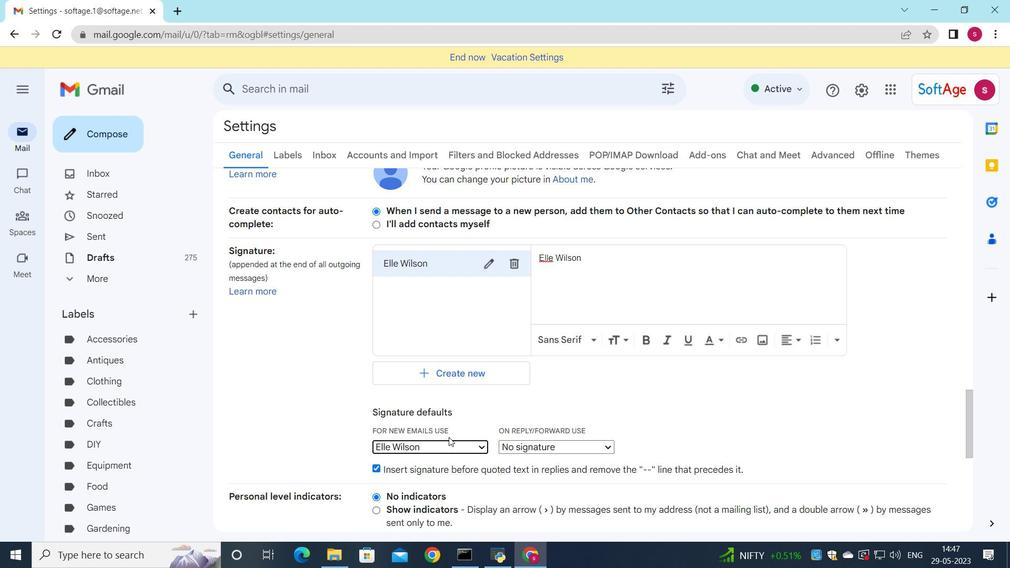 
Action: Mouse scrolled (450, 432) with delta (0, 0)
Screenshot: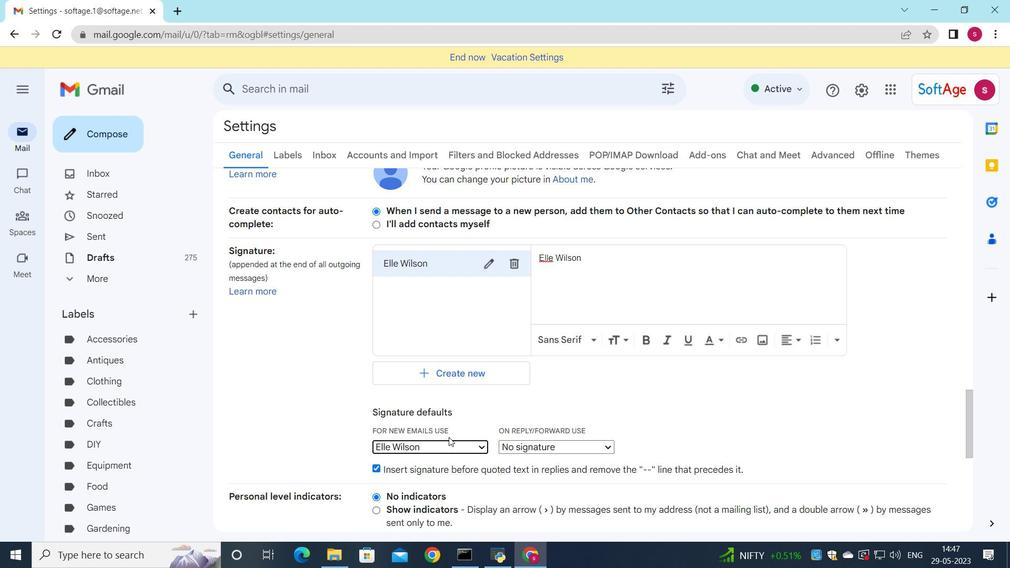 
Action: Mouse moved to (450, 433)
Screenshot: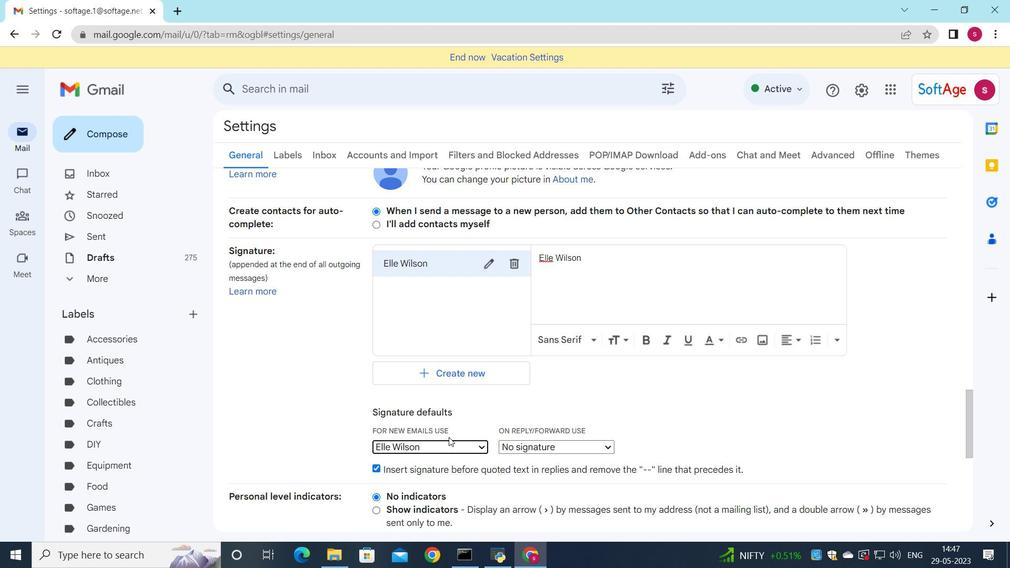 
Action: Mouse scrolled (450, 432) with delta (0, 0)
Screenshot: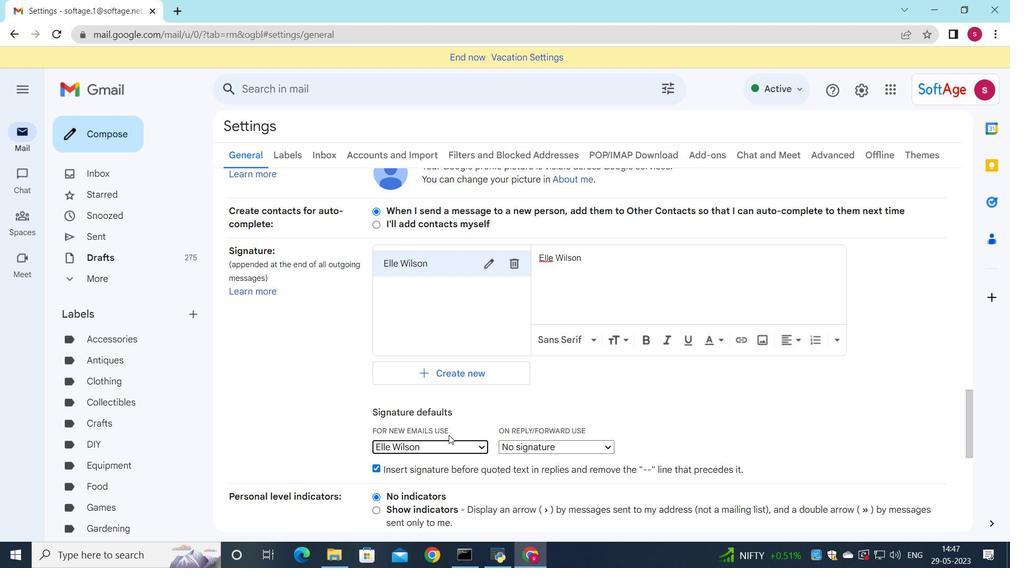 
Action: Mouse scrolled (450, 432) with delta (0, 0)
Screenshot: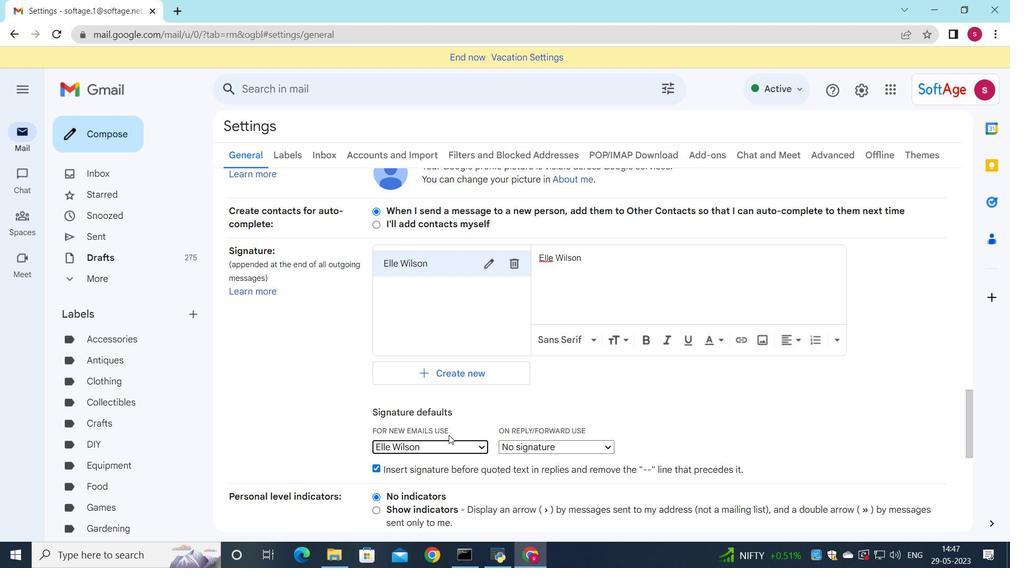 
Action: Mouse moved to (450, 432)
Screenshot: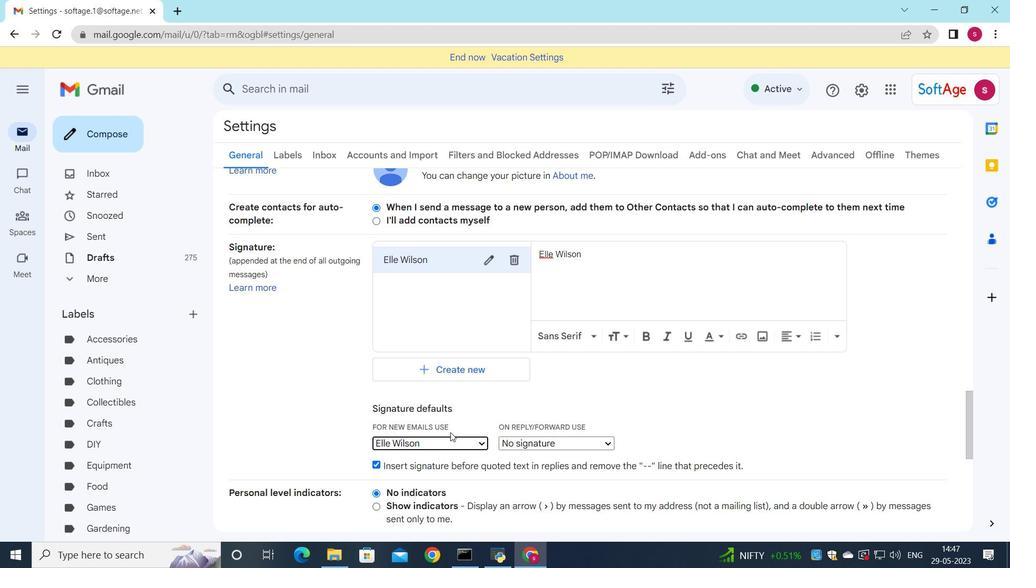 
Action: Mouse scrolled (450, 431) with delta (0, 0)
Screenshot: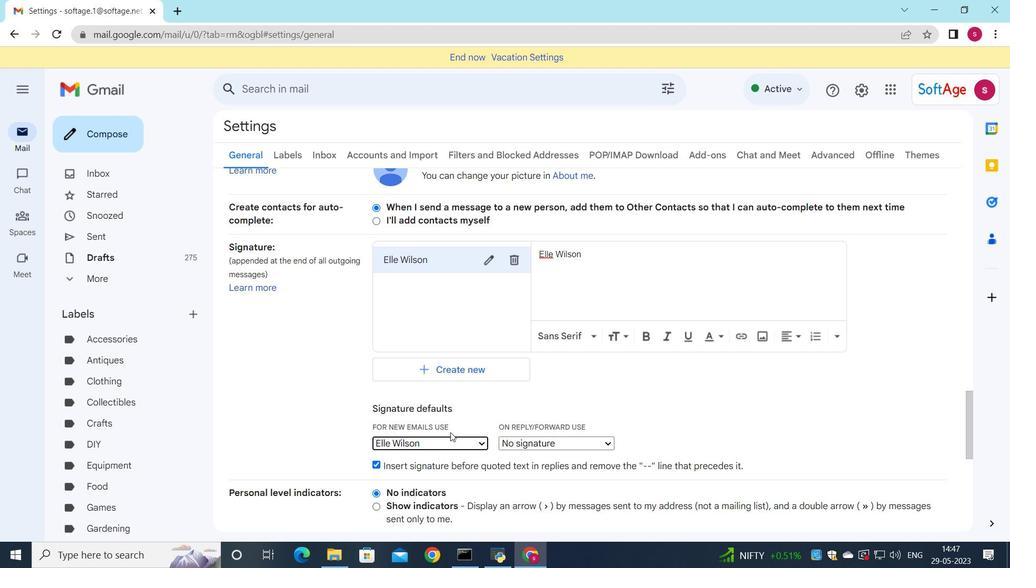 
Action: Mouse moved to (568, 184)
Screenshot: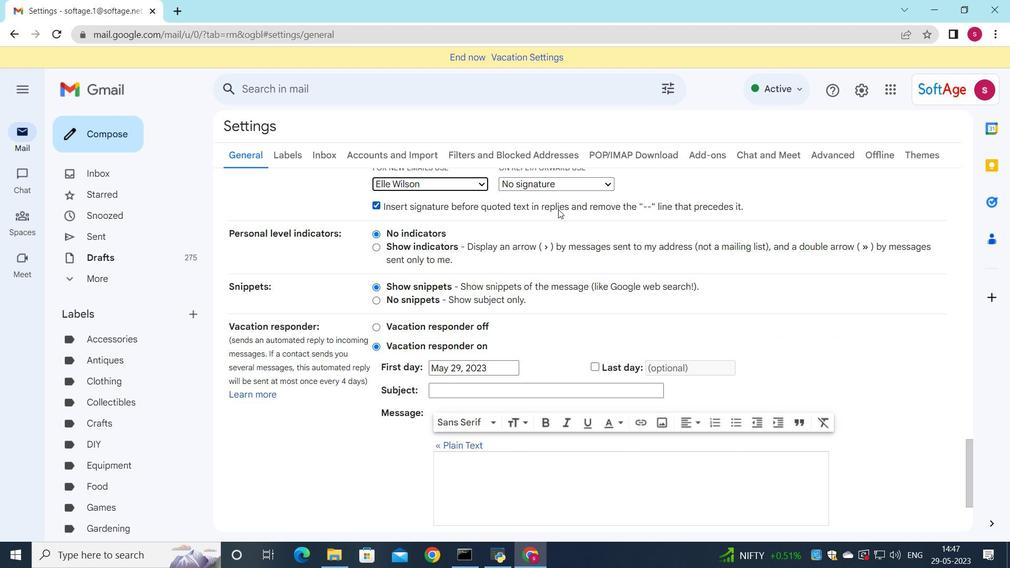
Action: Mouse pressed left at (568, 184)
Screenshot: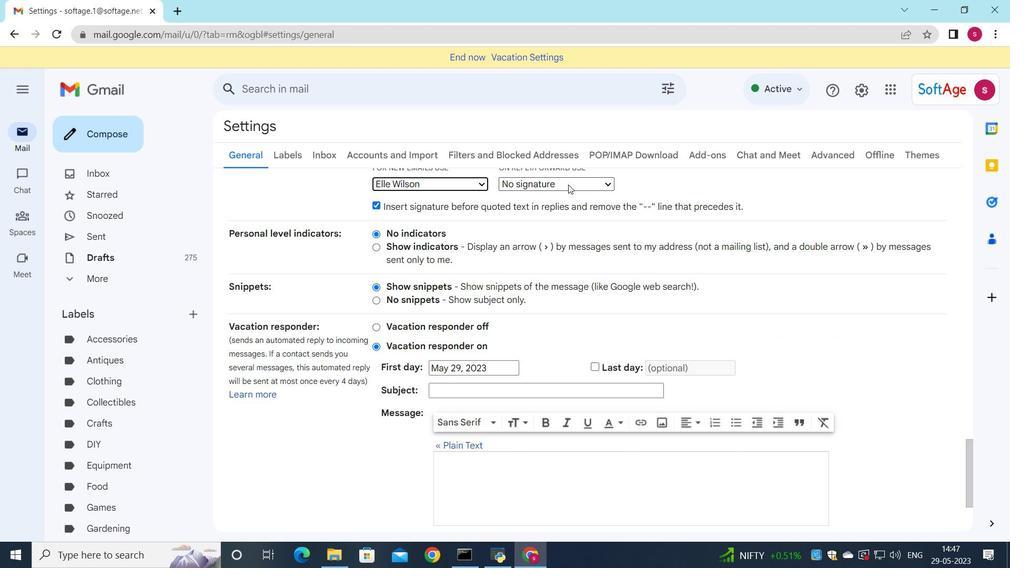 
Action: Mouse moved to (560, 211)
Screenshot: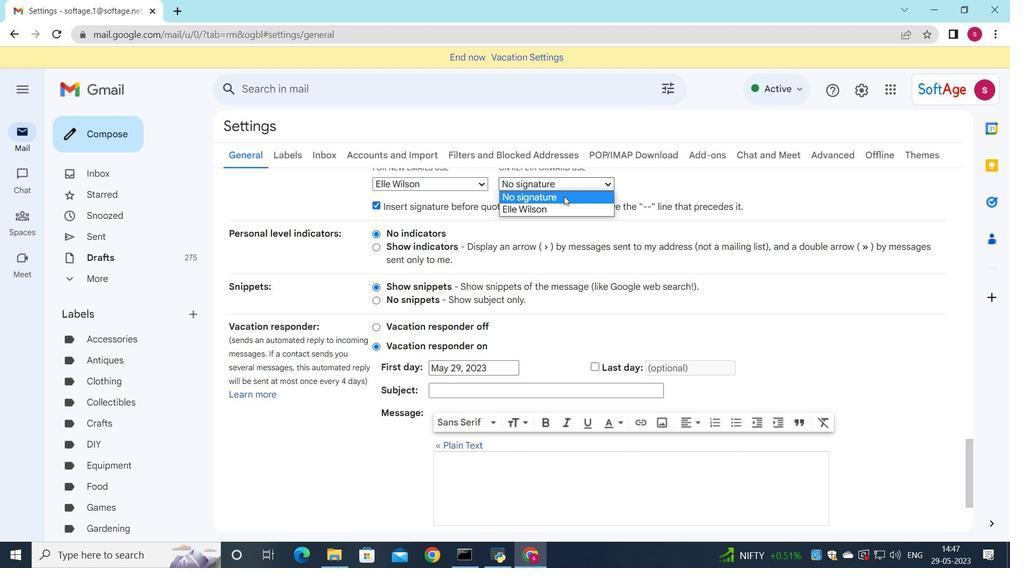 
Action: Mouse pressed left at (560, 211)
Screenshot: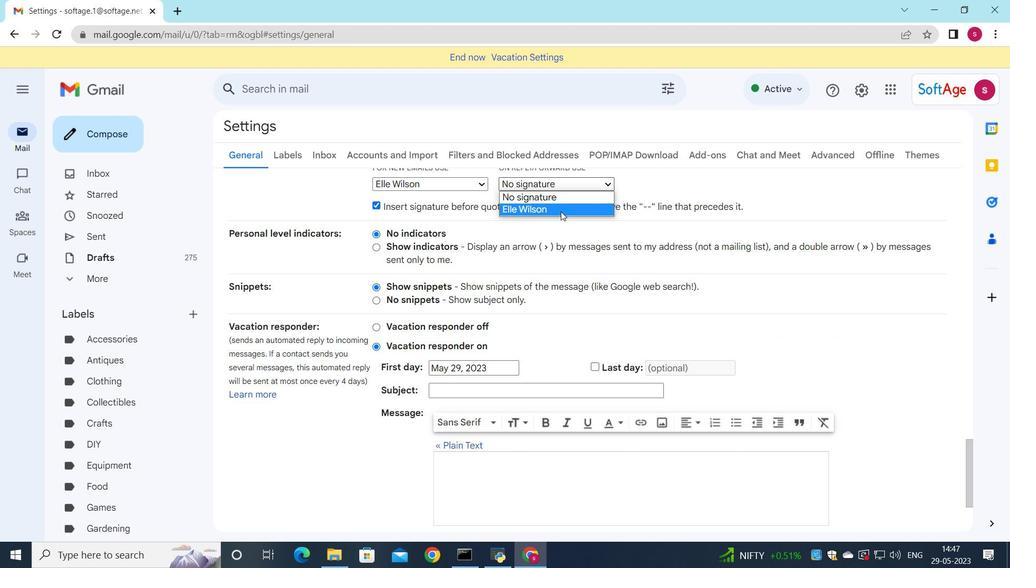 
Action: Mouse scrolled (560, 211) with delta (0, 0)
Screenshot: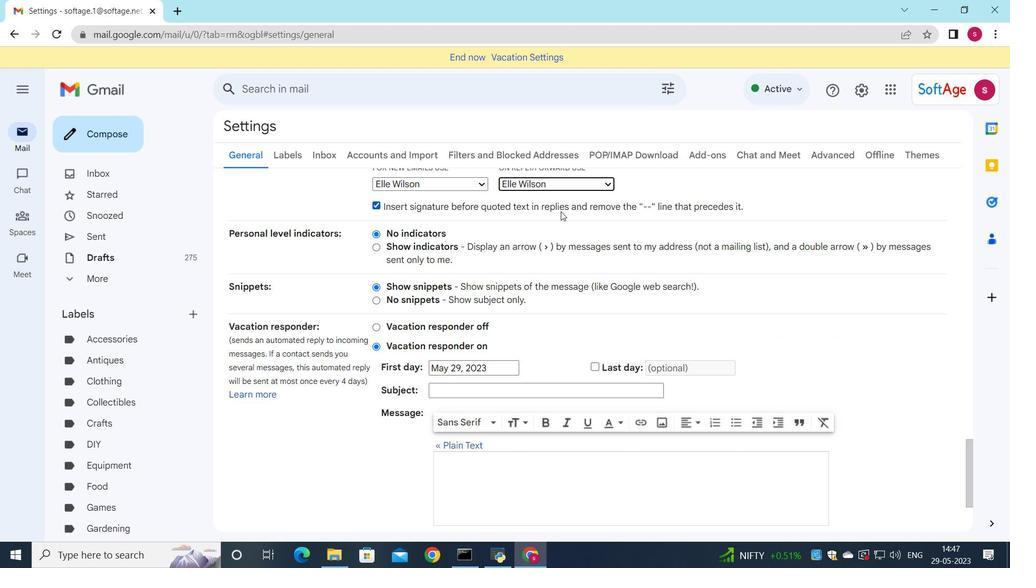 
Action: Mouse scrolled (560, 211) with delta (0, 0)
Screenshot: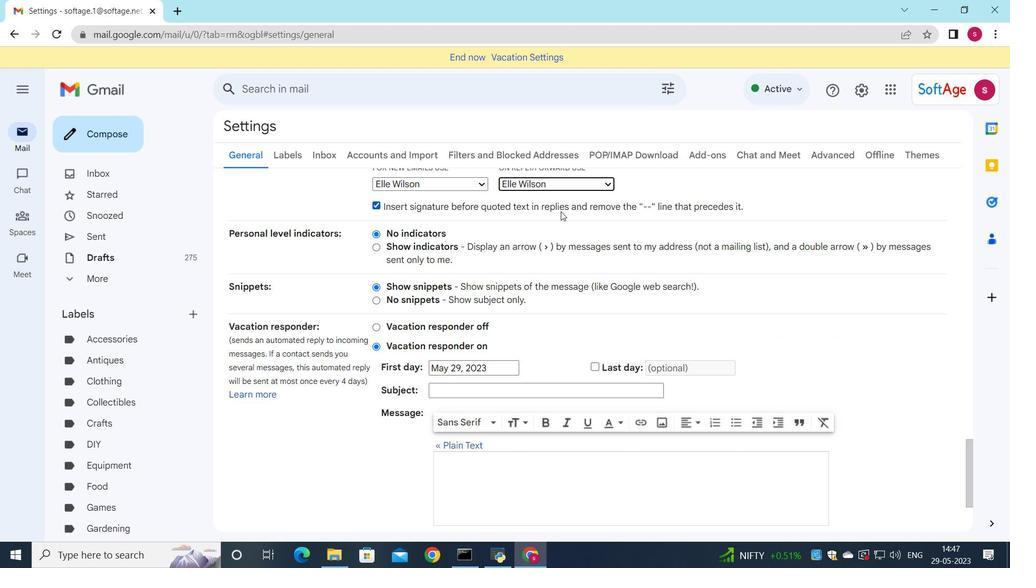 
Action: Mouse scrolled (560, 211) with delta (0, 0)
Screenshot: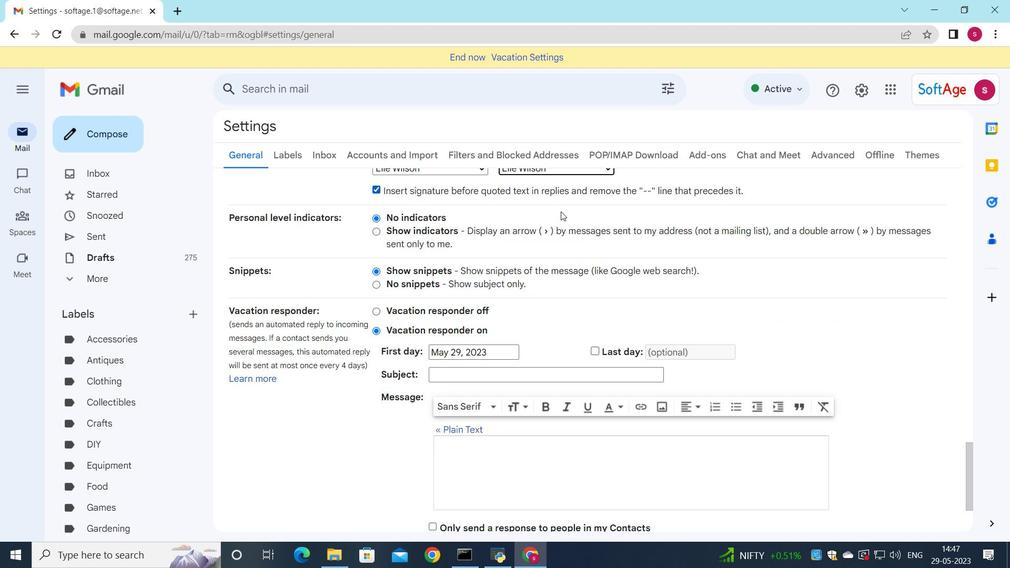 
Action: Mouse scrolled (560, 211) with delta (0, 0)
Screenshot: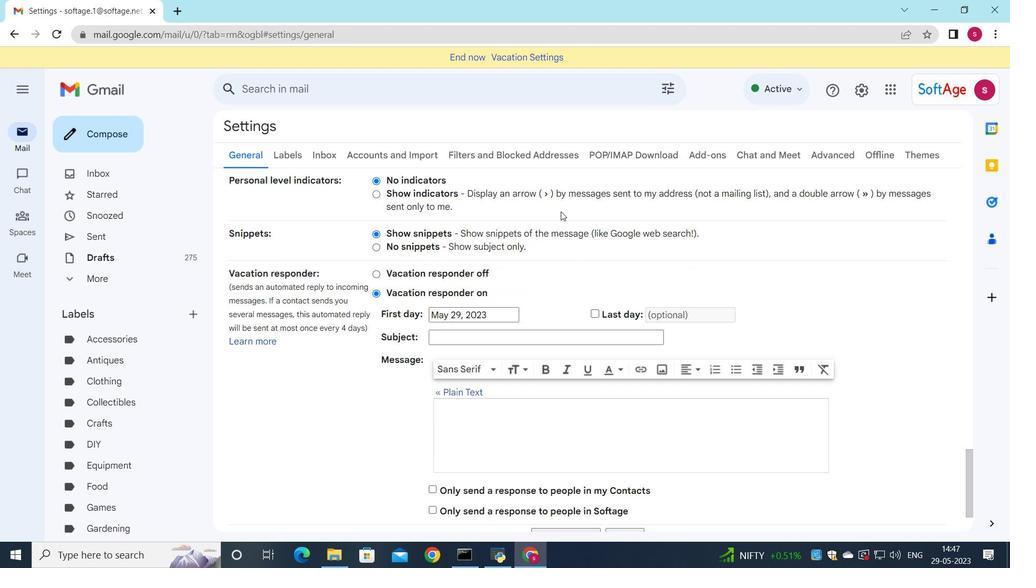 
Action: Mouse moved to (576, 459)
Screenshot: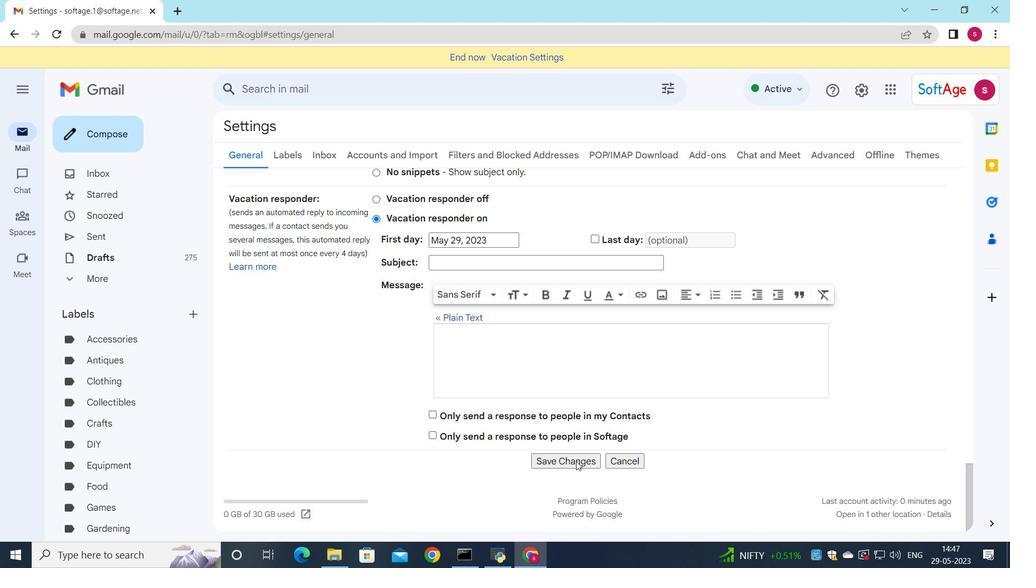 
Action: Mouse pressed left at (576, 459)
Screenshot: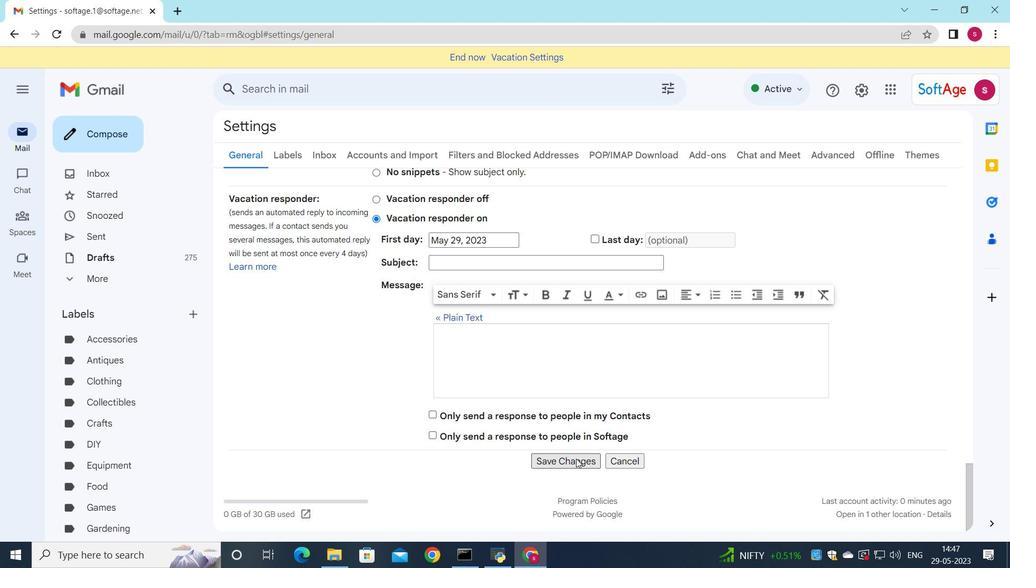 
Action: Mouse moved to (96, 128)
Screenshot: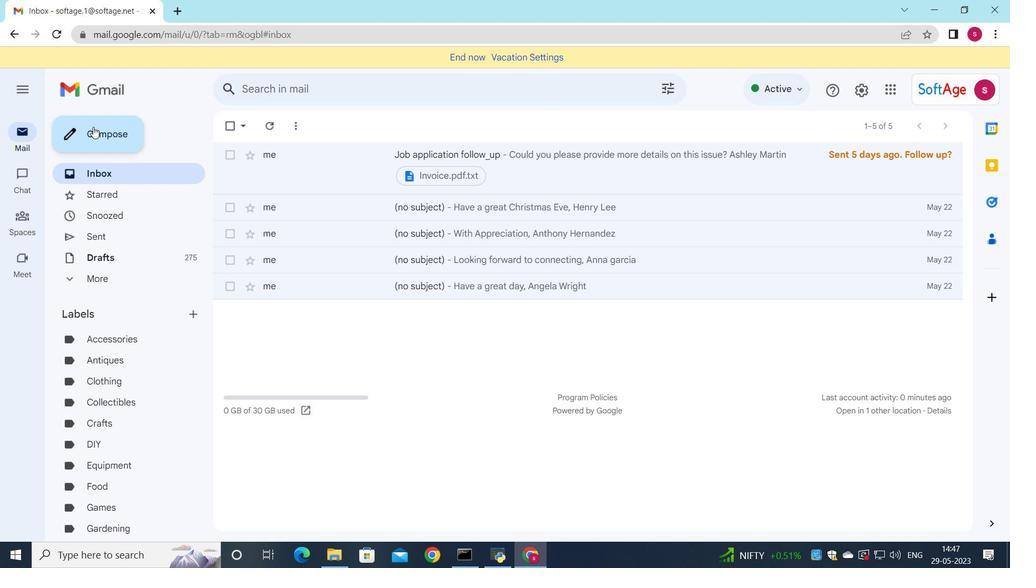 
Action: Mouse pressed left at (96, 128)
Screenshot: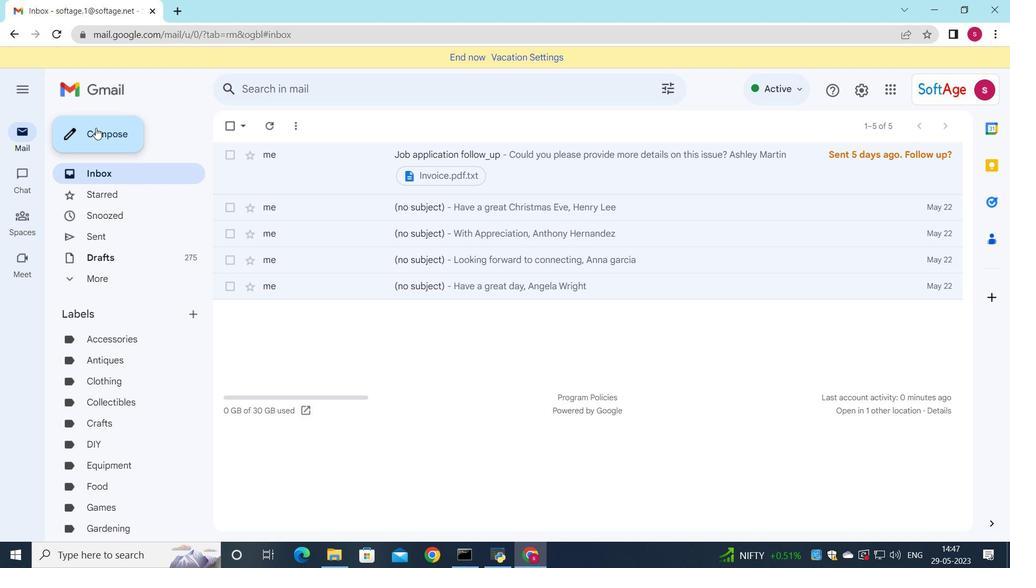 
Action: Mouse moved to (637, 231)
Screenshot: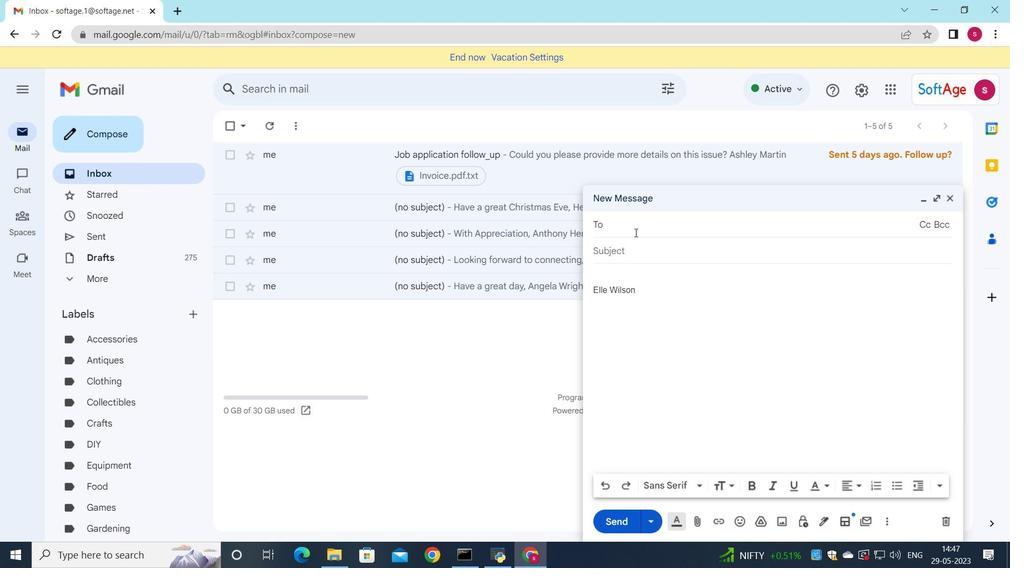 
Action: Key pressed <Key.down><Key.down><Key.enter><Key.down><Key.down><Key.down><Key.enter>
Screenshot: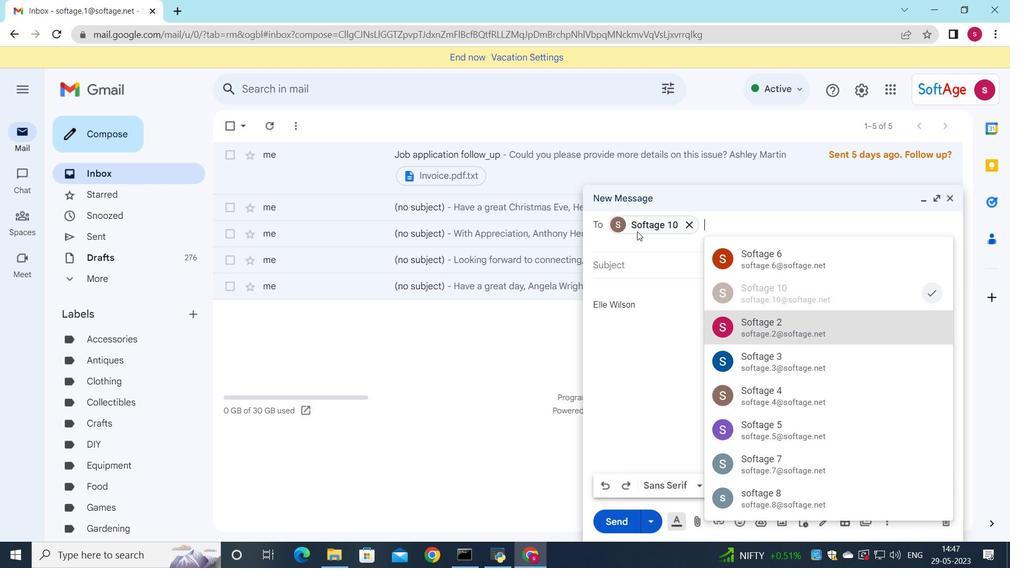 
Action: Mouse moved to (926, 241)
Screenshot: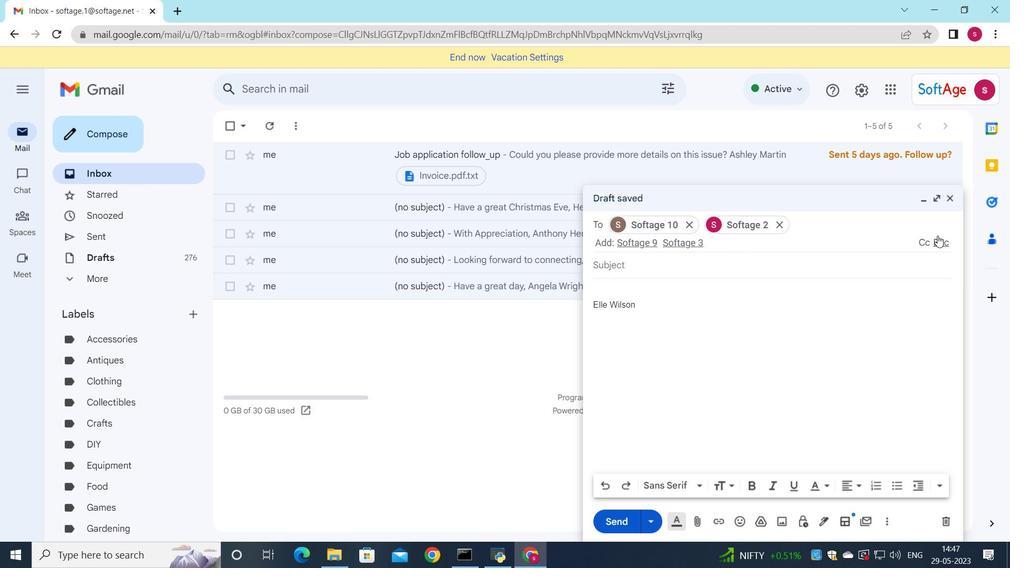 
Action: Mouse pressed left at (926, 241)
Screenshot: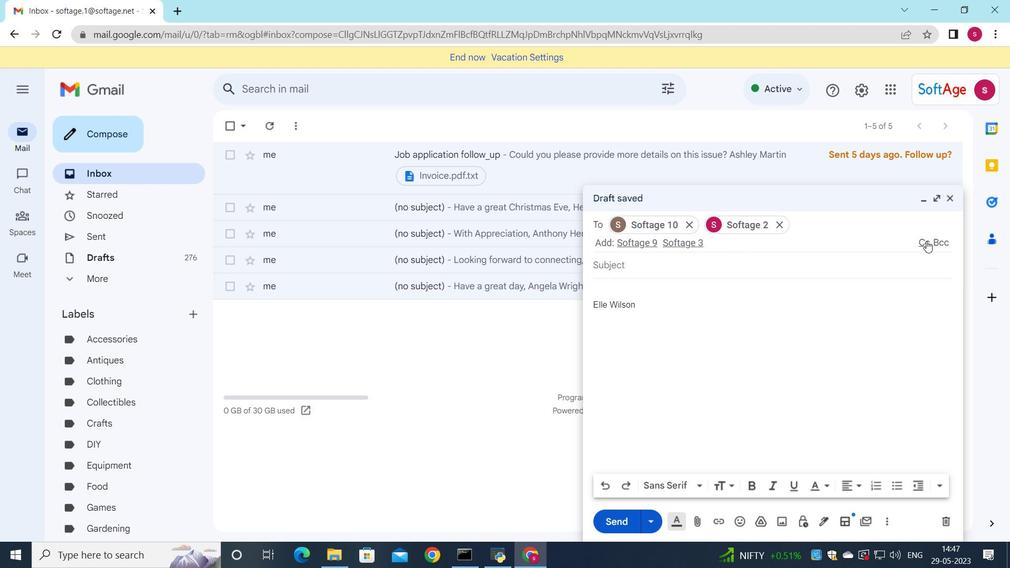 
Action: Mouse moved to (926, 241)
Screenshot: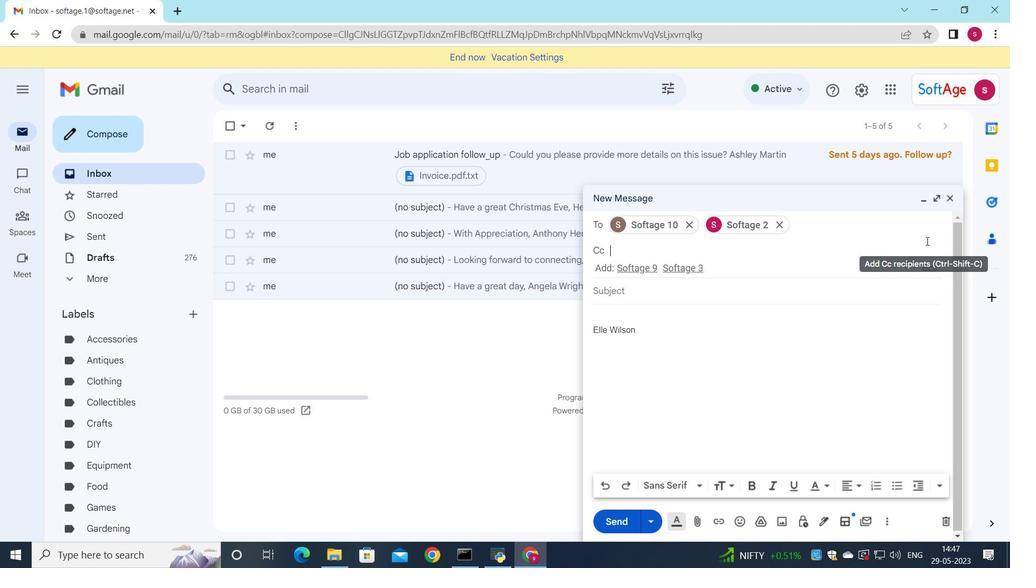 
Action: Key pressed <Key.down><Key.down><Key.down><Key.down><Key.enter>
Screenshot: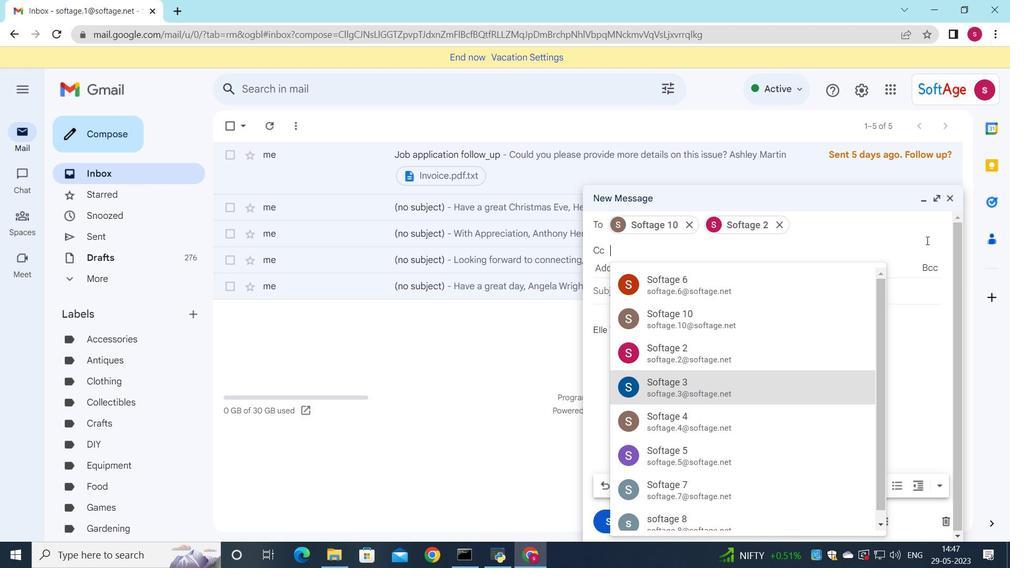 
Action: Mouse moved to (680, 283)
Screenshot: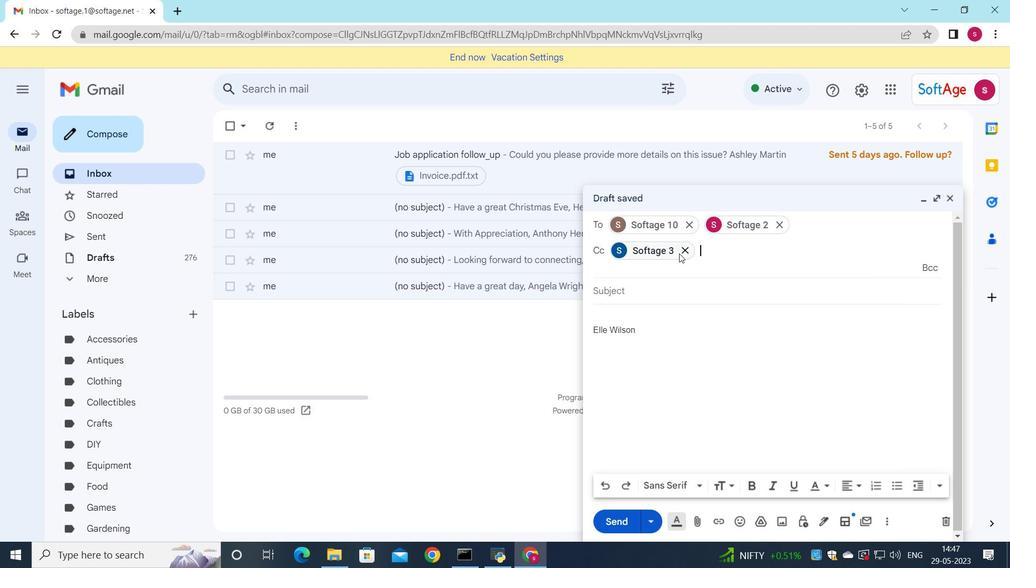 
Action: Mouse pressed left at (680, 283)
Screenshot: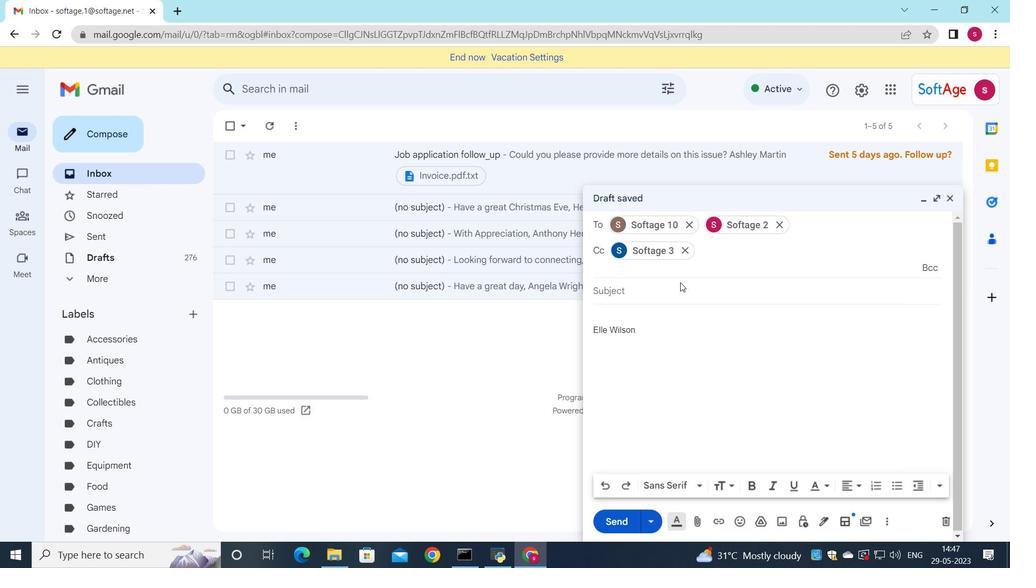 
Action: Mouse moved to (709, 288)
Screenshot: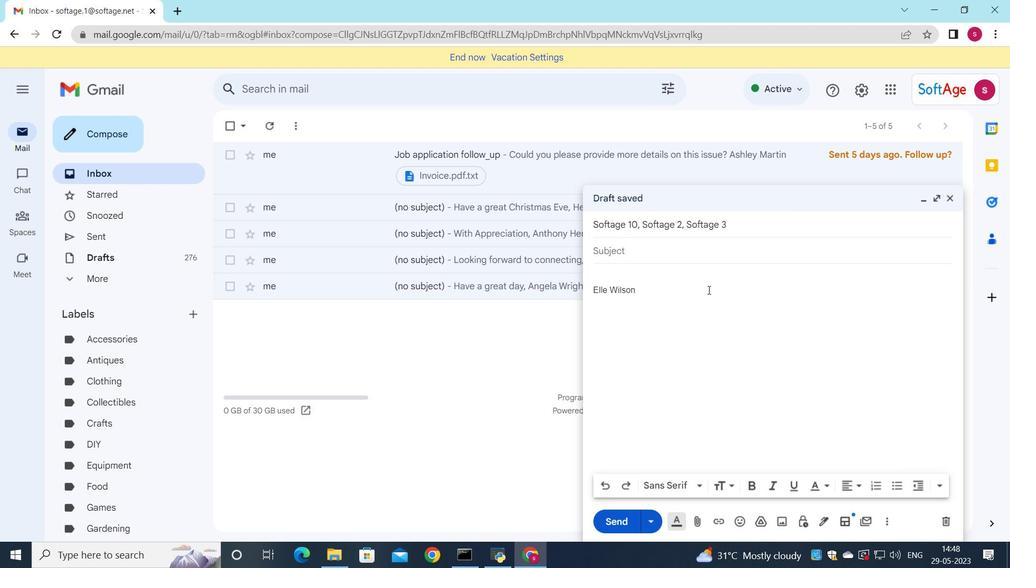 
Action: Key pressed <Key.shift>Interview<Key.space>folow<Key.backspace><Key.backspace>low<Key.space><Key.backspace>-up<Key.space>
Screenshot: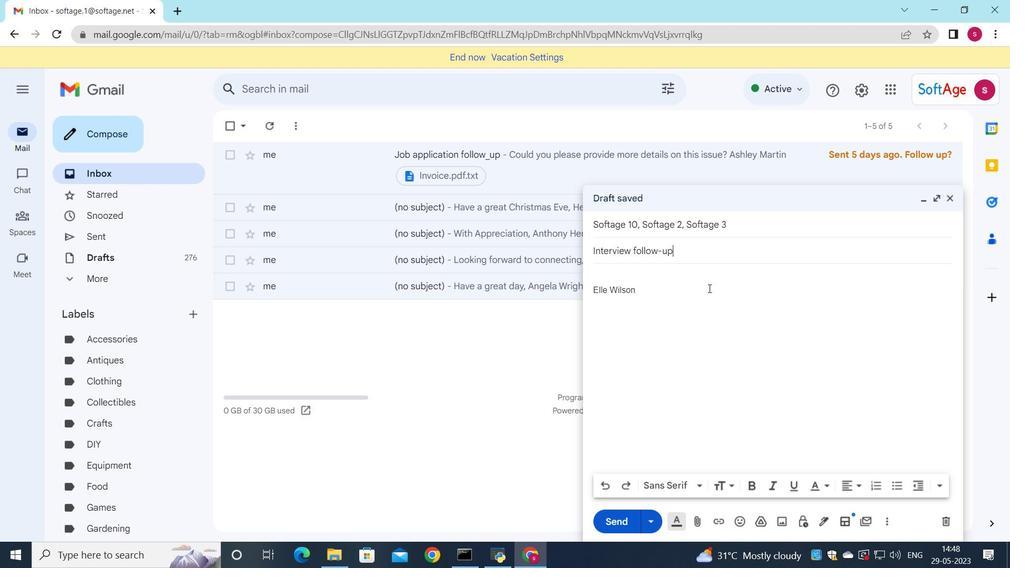 
Action: Mouse moved to (598, 272)
Screenshot: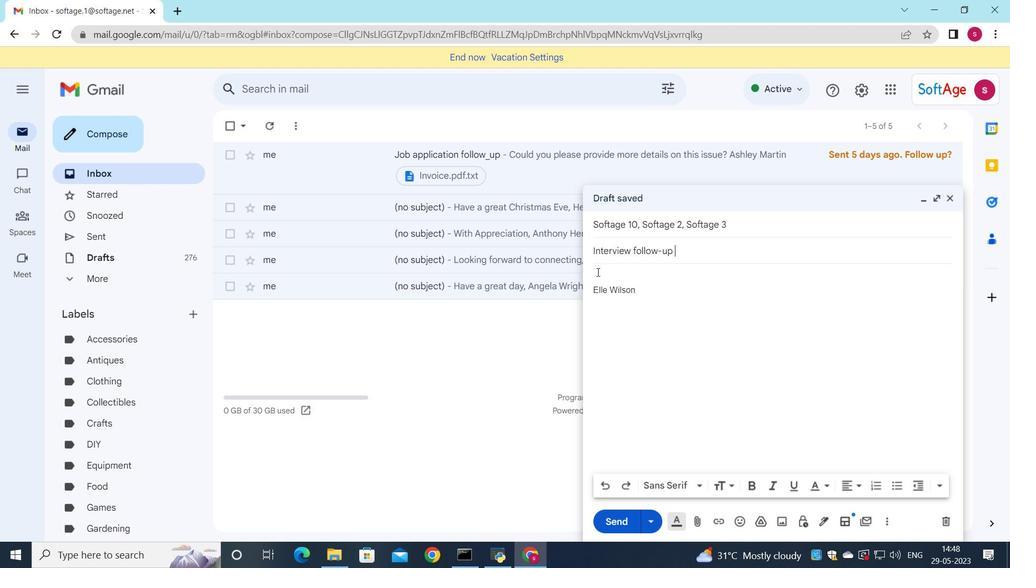 
Action: Mouse pressed left at (598, 272)
Screenshot: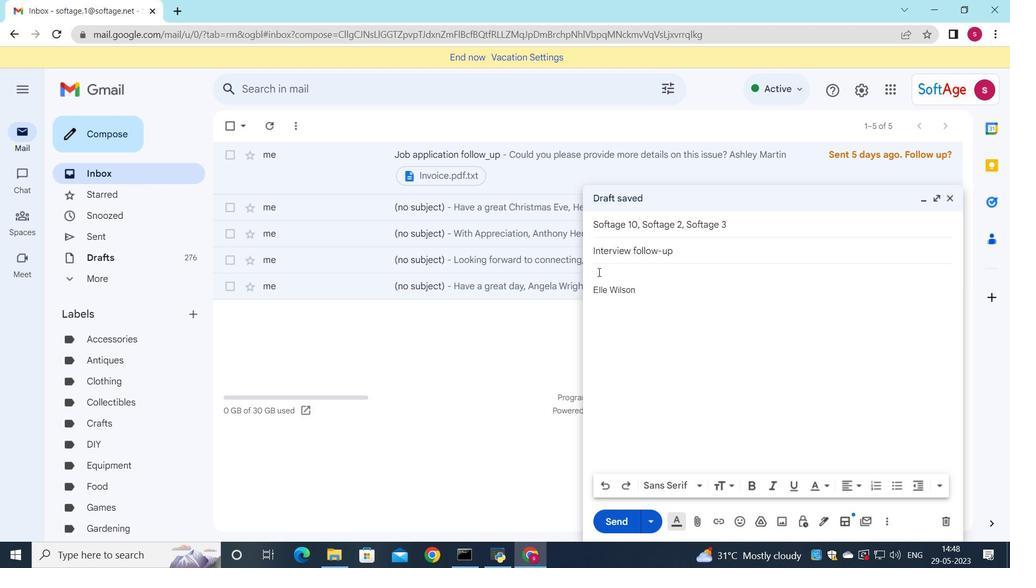 
Action: Key pressed <Key.shift>I<Key.space>would<Key.space>like<Key.space>to<Key.space>request<Key.space>a<Key.space>proposal<Key.space>for<Key.space>your<Key.space>services.
Screenshot: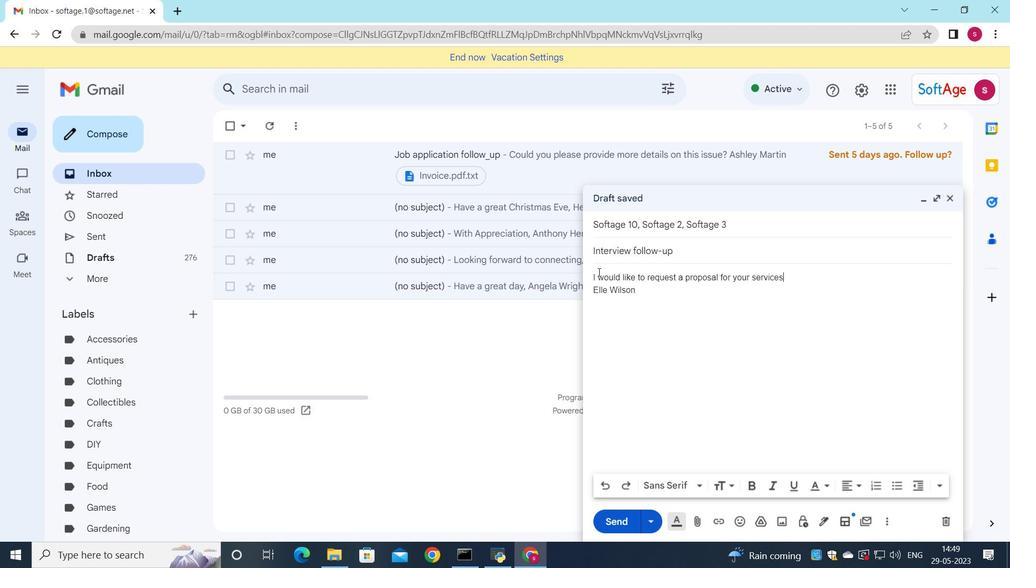
Action: Mouse moved to (791, 279)
Screenshot: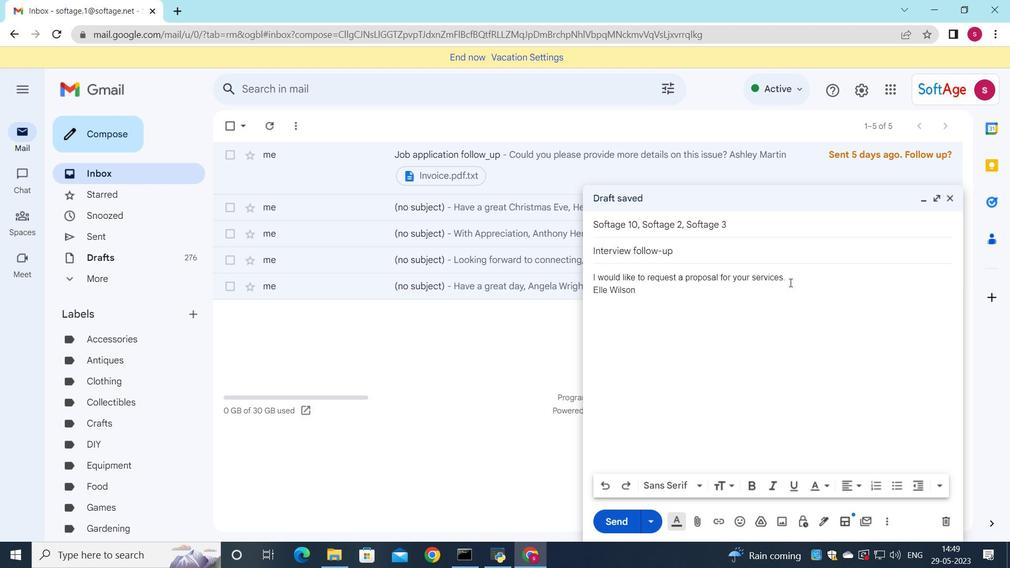 
Action: Mouse pressed left at (791, 279)
Screenshot: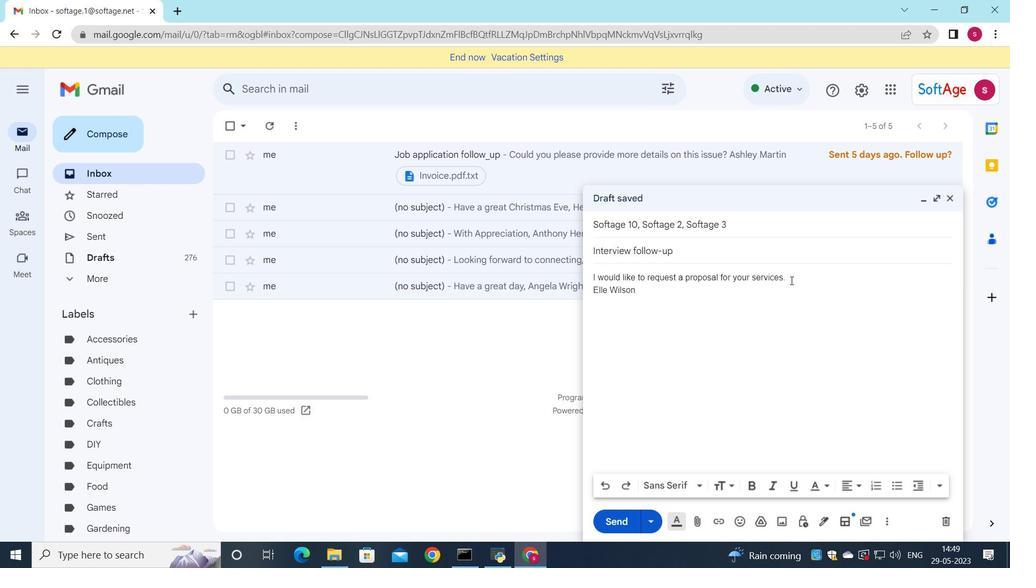 
Action: Mouse moved to (734, 484)
Screenshot: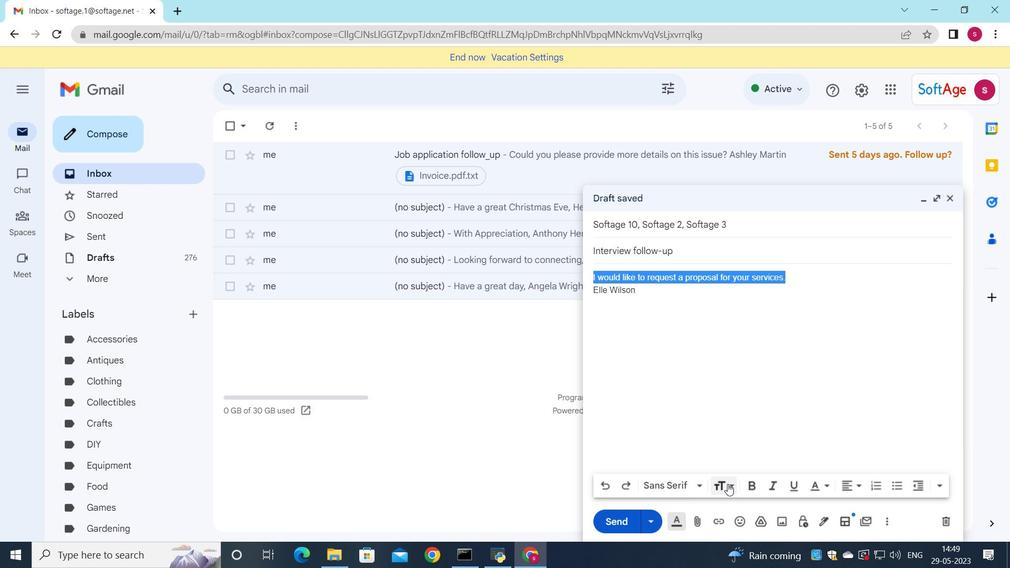 
Action: Mouse pressed left at (734, 484)
Screenshot: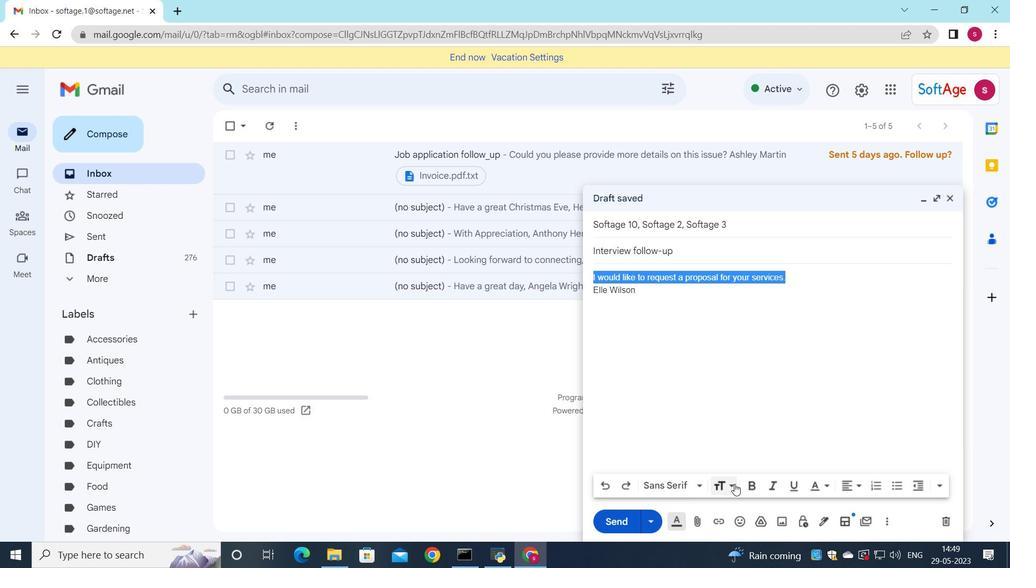 
Action: Mouse moved to (753, 440)
Screenshot: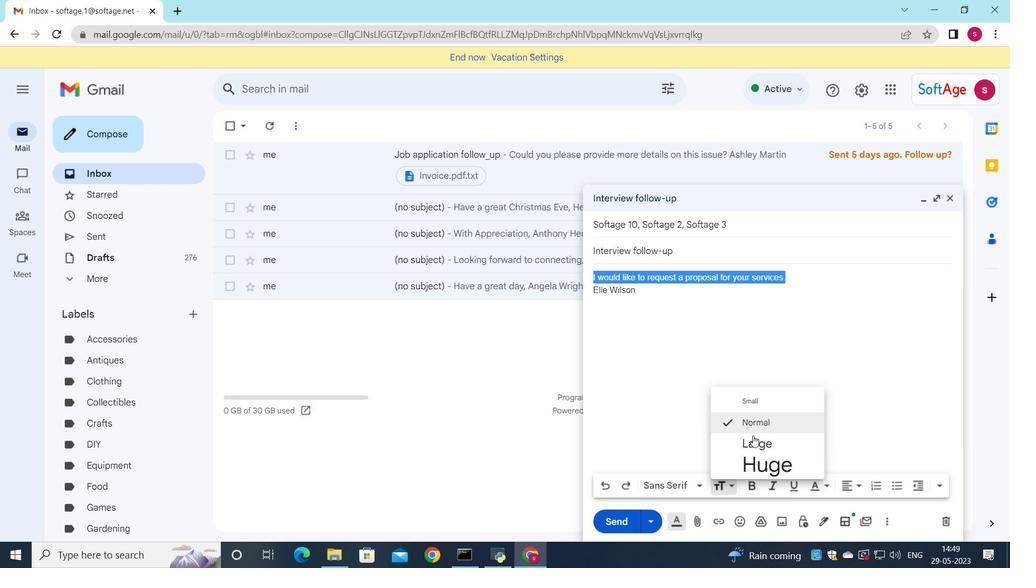 
Action: Mouse pressed left at (753, 440)
Screenshot: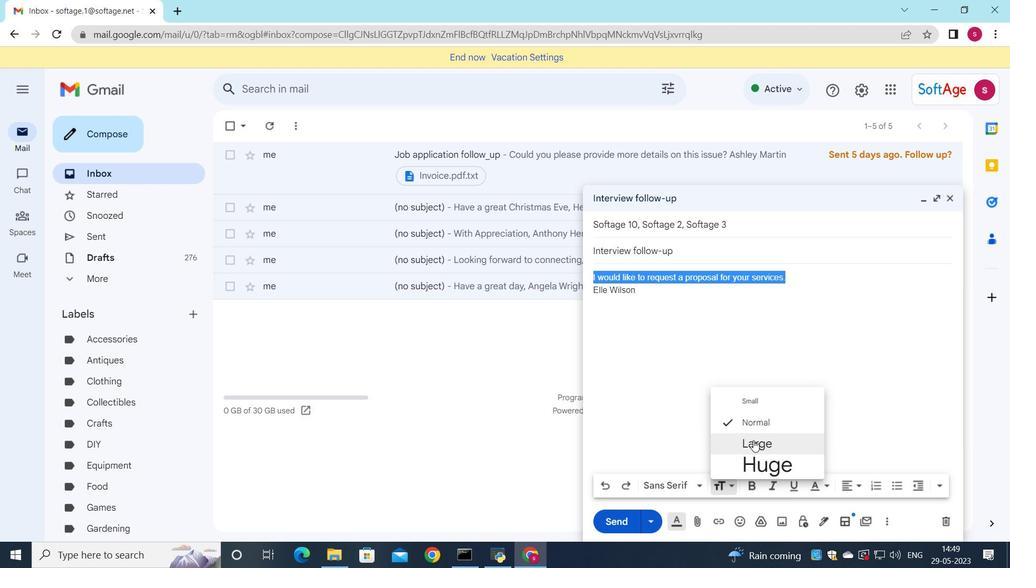 
Action: Mouse moved to (859, 481)
Screenshot: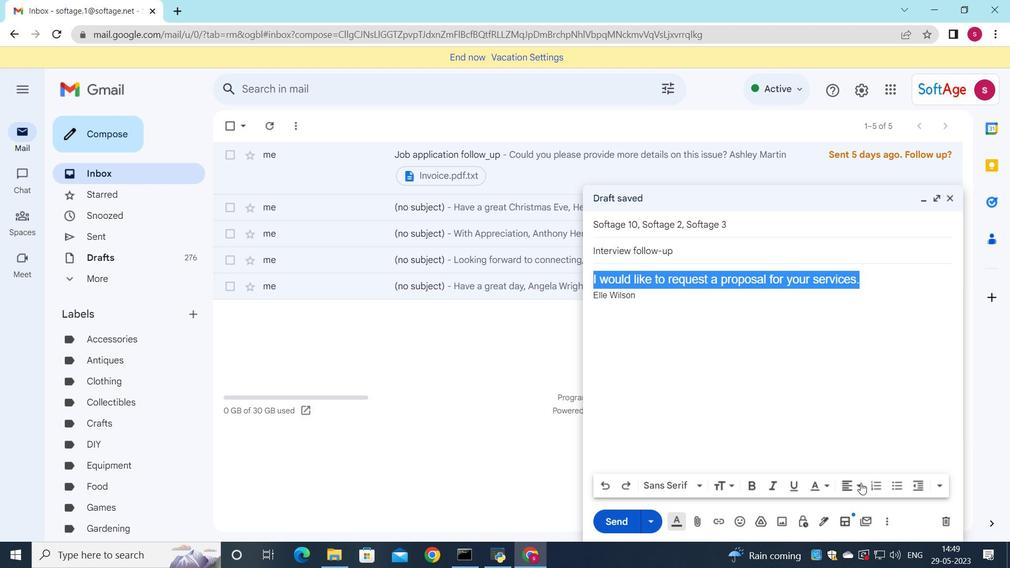 
Action: Mouse pressed left at (859, 481)
Screenshot: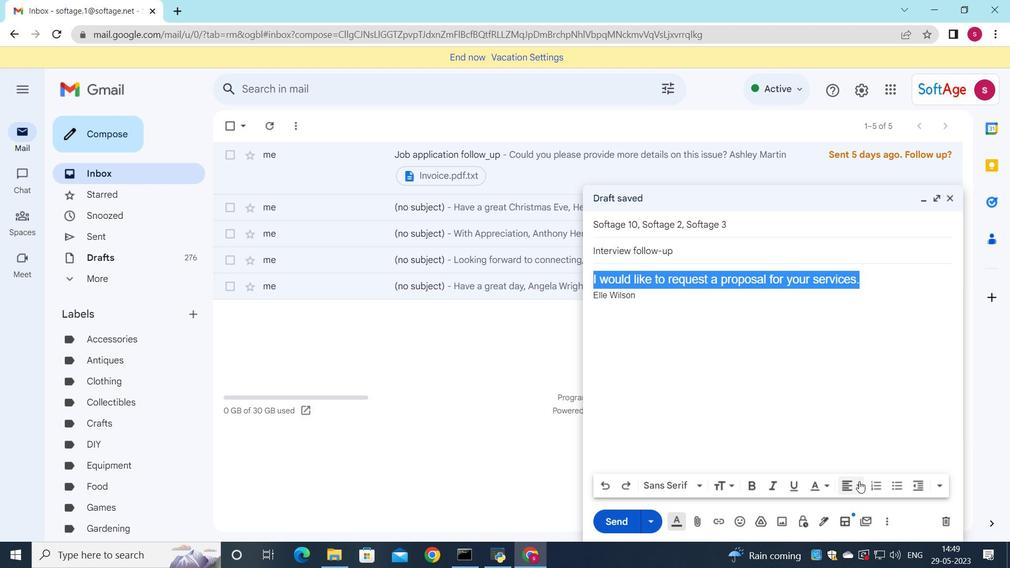 
Action: Mouse moved to (851, 446)
Screenshot: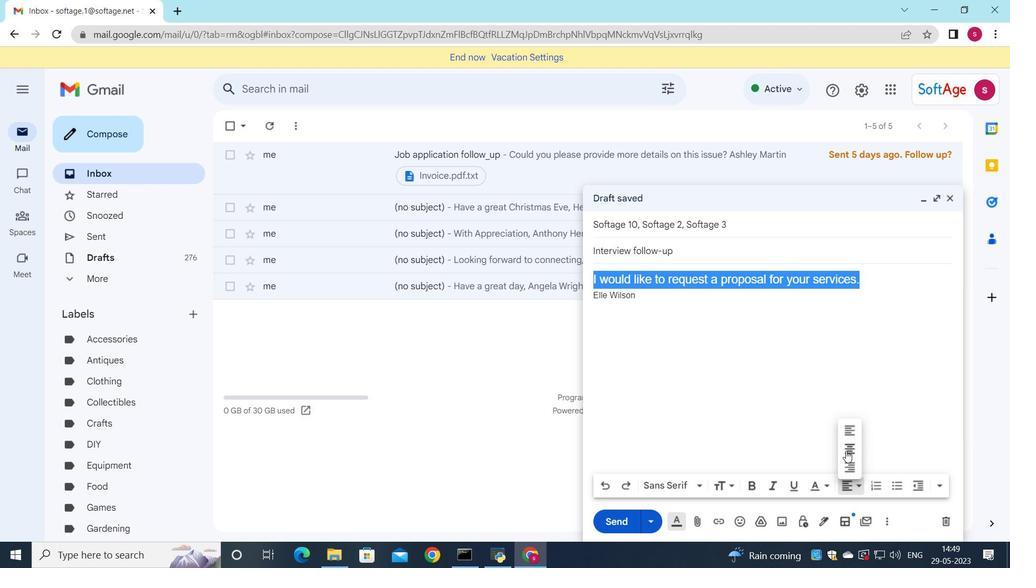 
Action: Mouse pressed left at (851, 446)
Screenshot: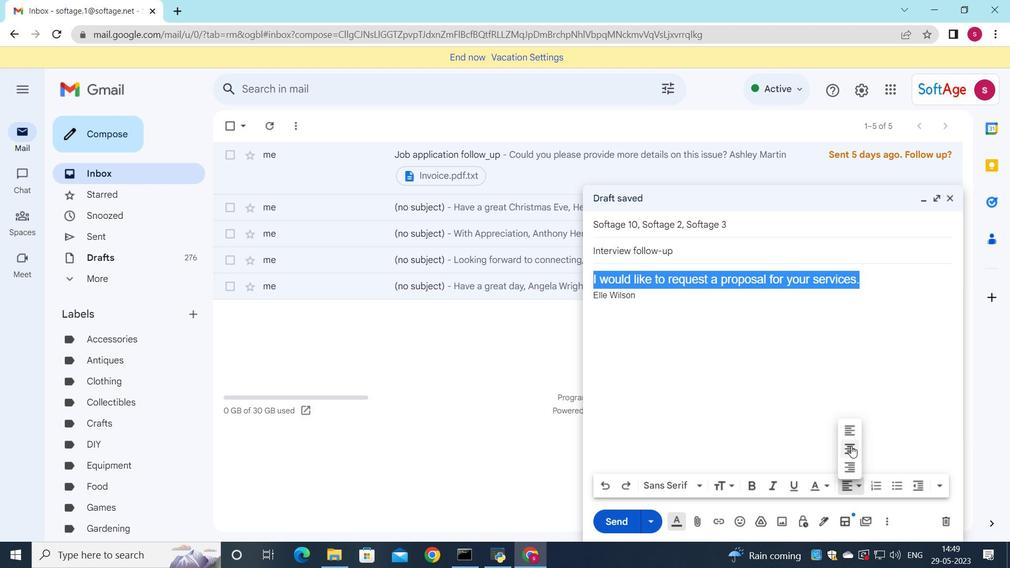 
Action: Mouse moved to (608, 522)
Screenshot: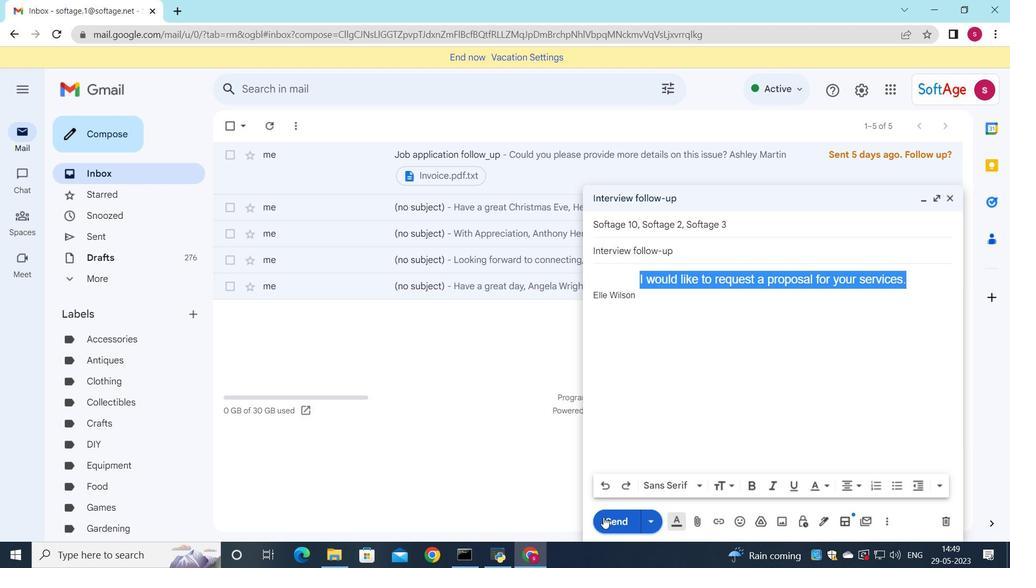 
Action: Mouse pressed left at (608, 522)
Screenshot: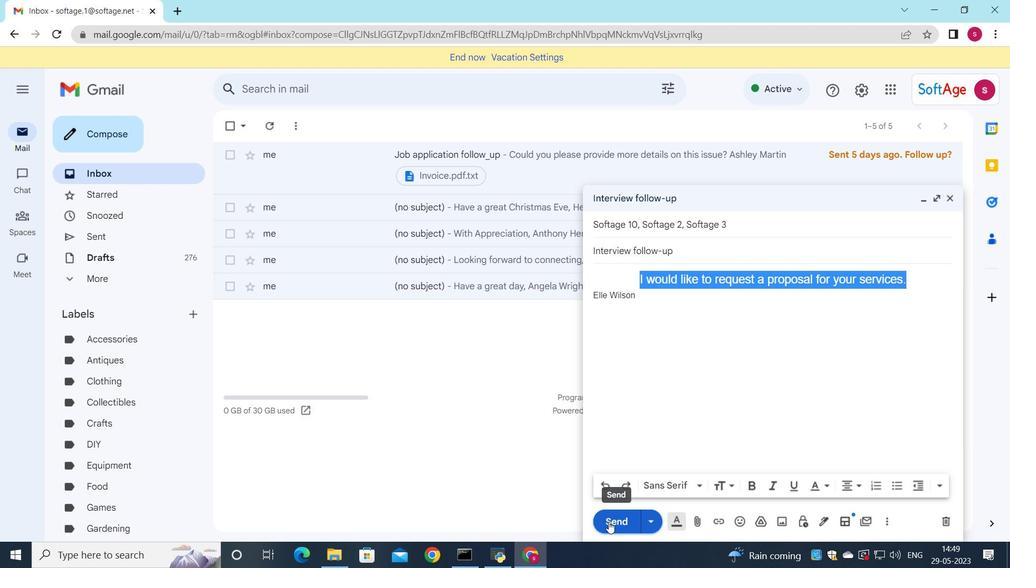 
Action: Mouse moved to (122, 250)
Screenshot: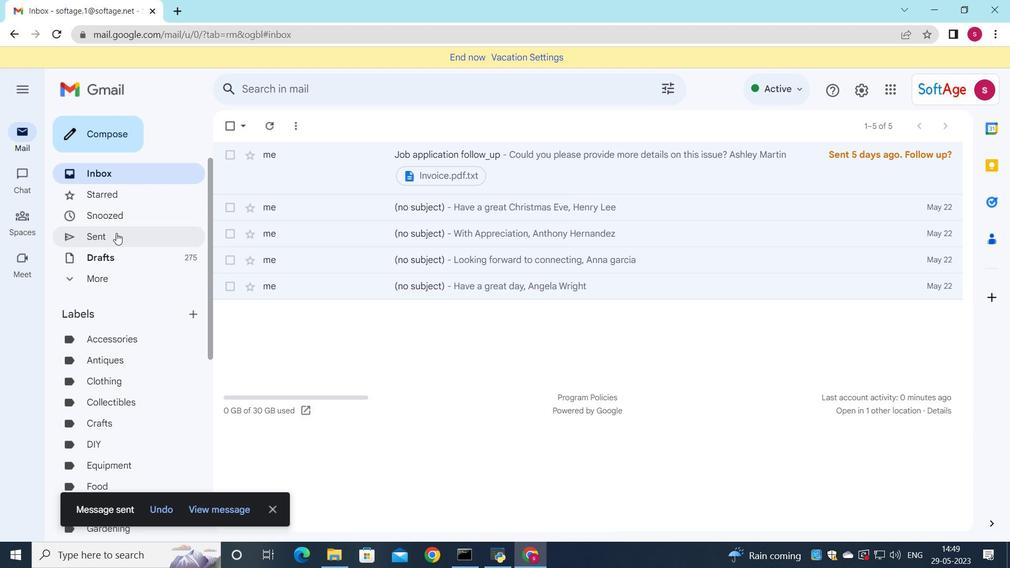 
Action: Mouse pressed left at (122, 250)
Screenshot: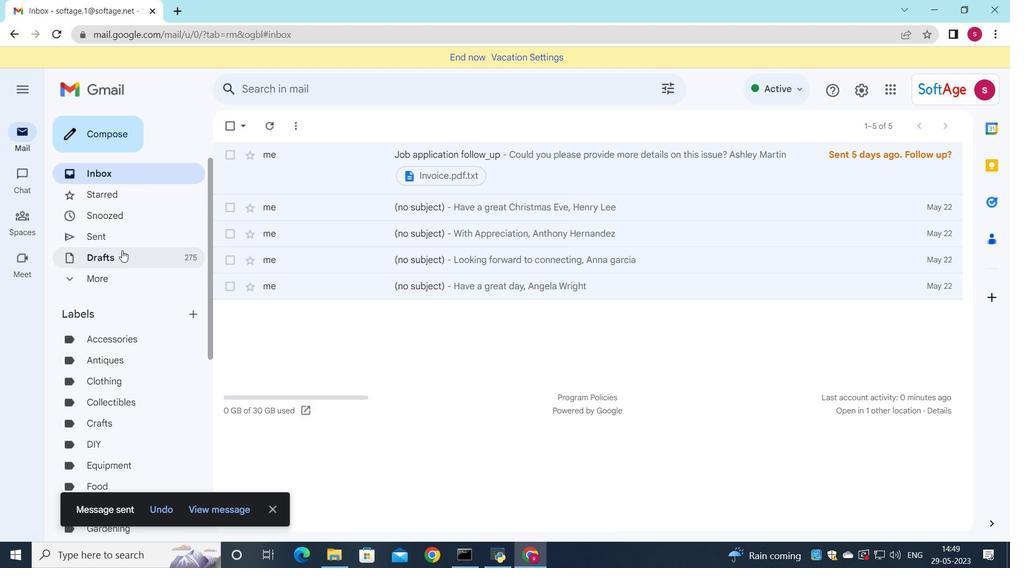 
Action: Mouse moved to (121, 242)
Screenshot: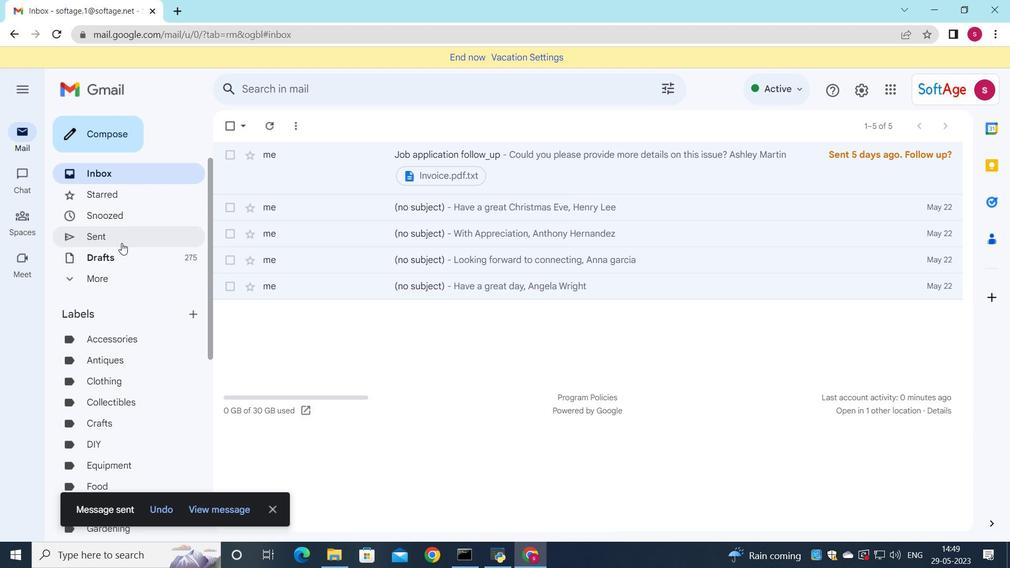 
Action: Mouse pressed left at (121, 242)
Screenshot: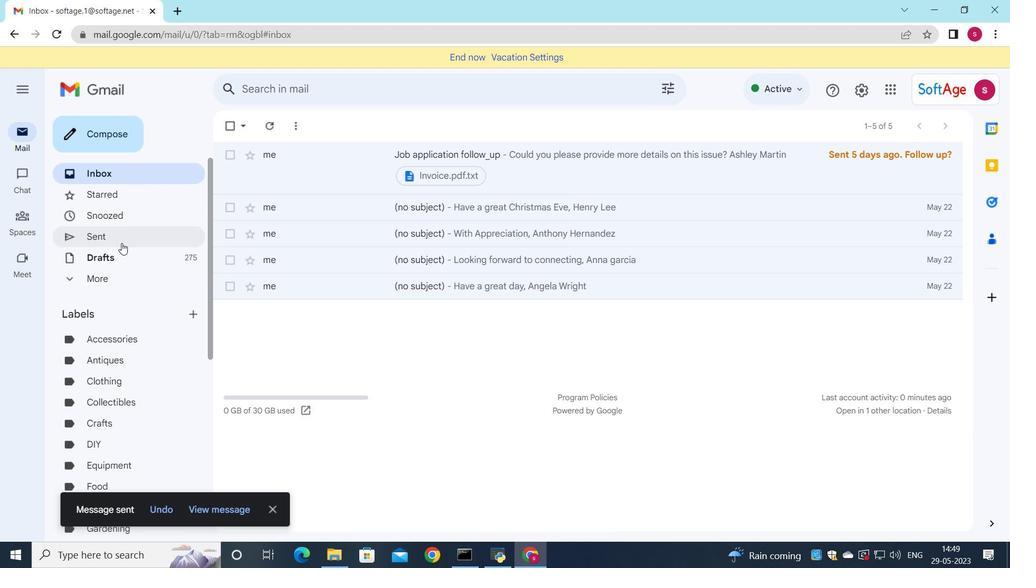 
Action: Mouse moved to (519, 189)
Screenshot: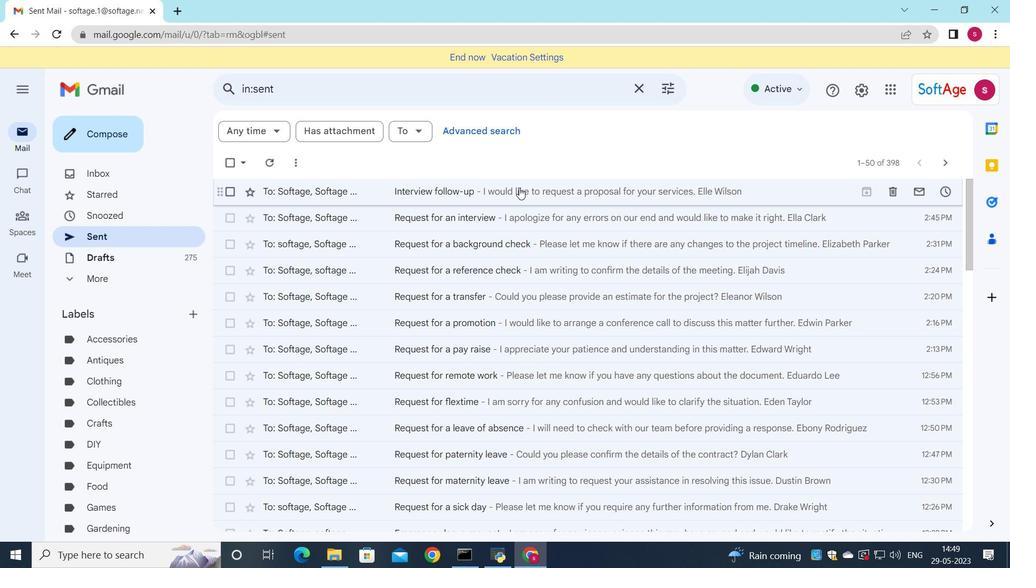 
Action: Mouse pressed left at (519, 189)
Screenshot: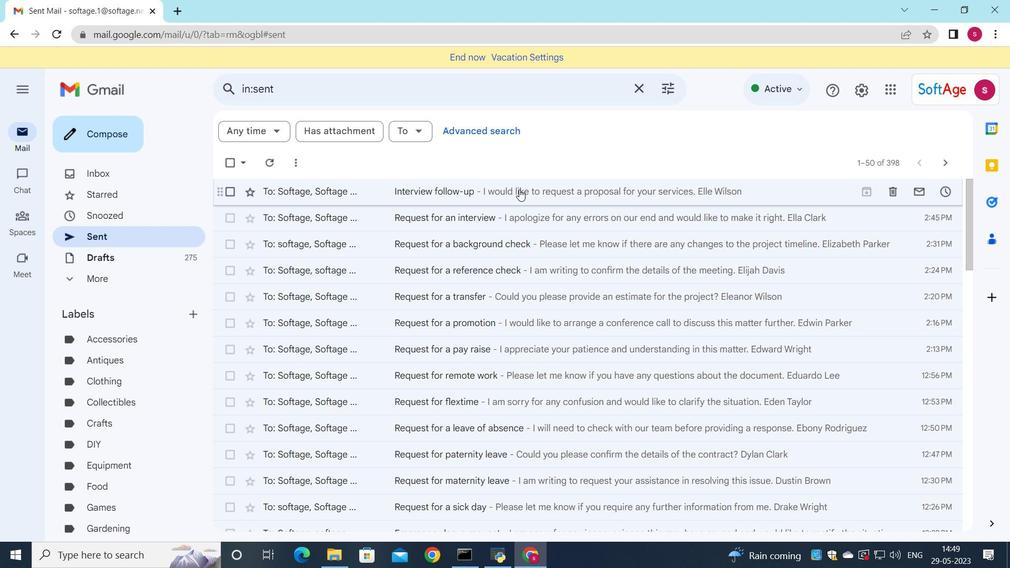 
Action: Mouse moved to (544, 205)
Screenshot: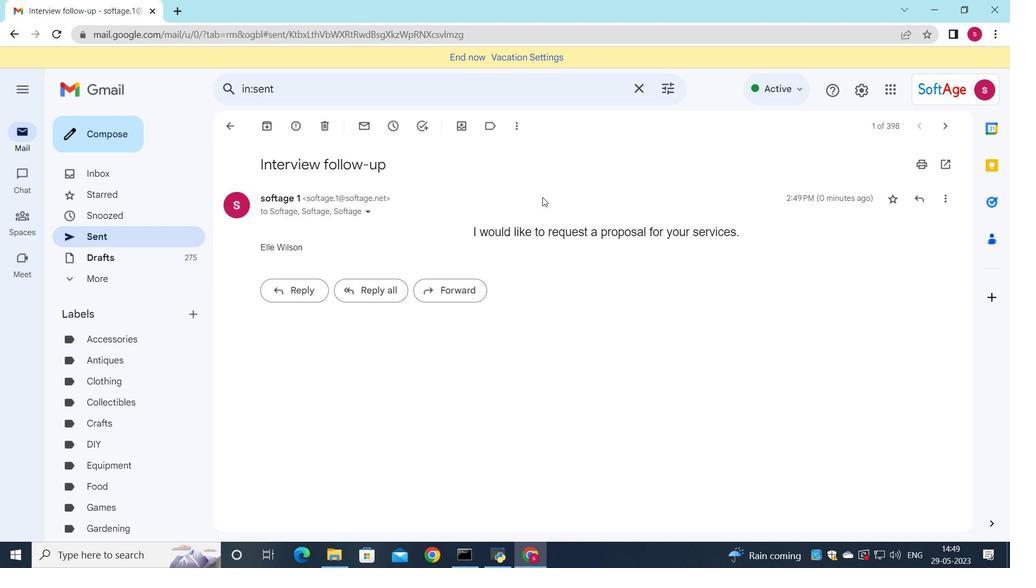
